 Task: Open a blank worksheet and write heading  Cash Flow TrackerAdd Dates in a column and its values below  '2023-05-01, 2023-05-03, 2023-05-06, 2023-05-10, 2023-05-15, 2023-05-20, 2023-05-25 & 2023-05-31'Add Descriptions in next column and its values below  Monthly Salary, Grocery Shopping, Dining Out., Utility Bill, Transportation, Entertainment, Miscellaneous & Total. Add Amount in next column and its values below  $2,500, $100, $50, $150, $30, $50, $20& $400. Add Income/ Expense in next column and its values below  Income, Expenses, Expenses, Expenses, Expenses, Expenses & Expenses. Add Balance in next column and its values below  $2,500, $2,400, $2,350, $2,200, $2,170, $2,120, $2,100 & $2100. Save page Attendance Sheet for Weekly Tracking
Action: Mouse moved to (125, 37)
Screenshot: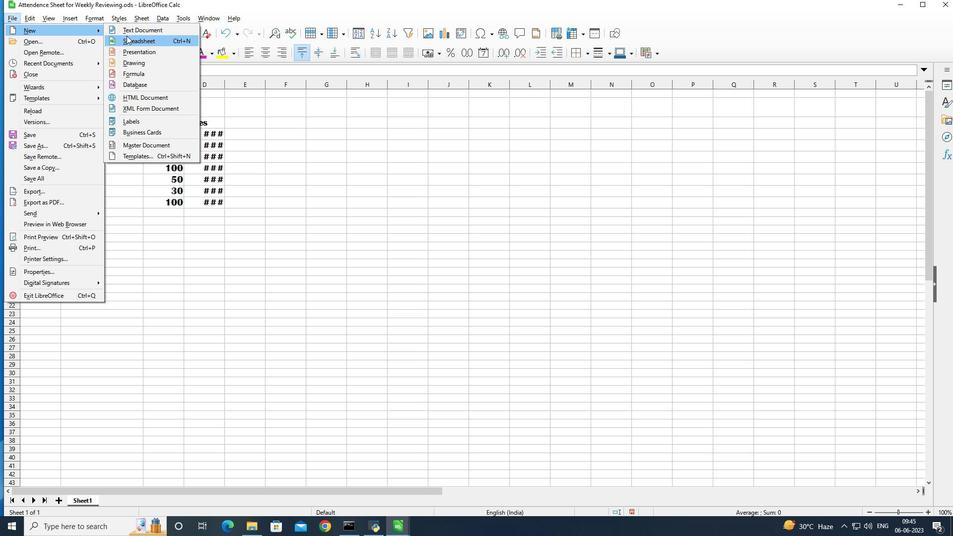 
Action: Mouse pressed left at (125, 37)
Screenshot: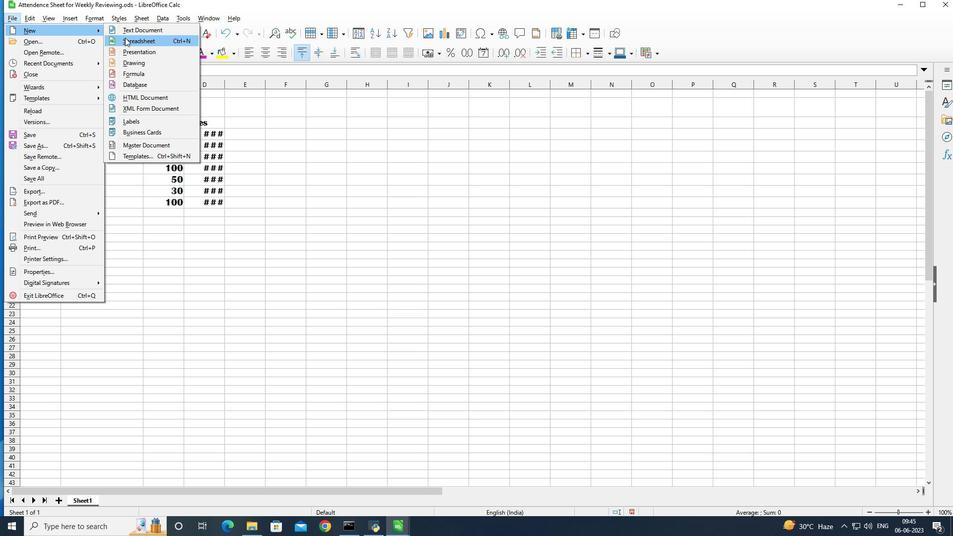 
Action: Mouse moved to (82, 101)
Screenshot: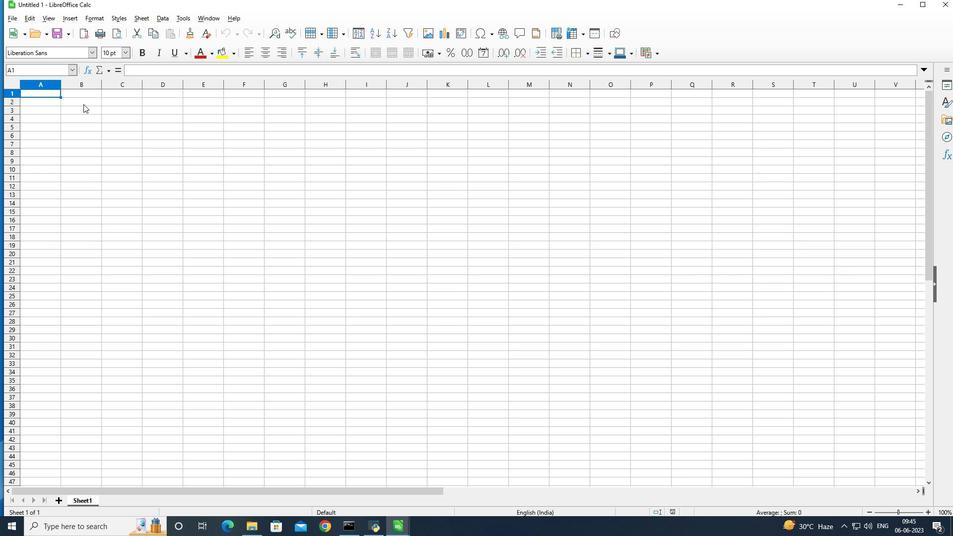 
Action: Mouse pressed left at (82, 101)
Screenshot: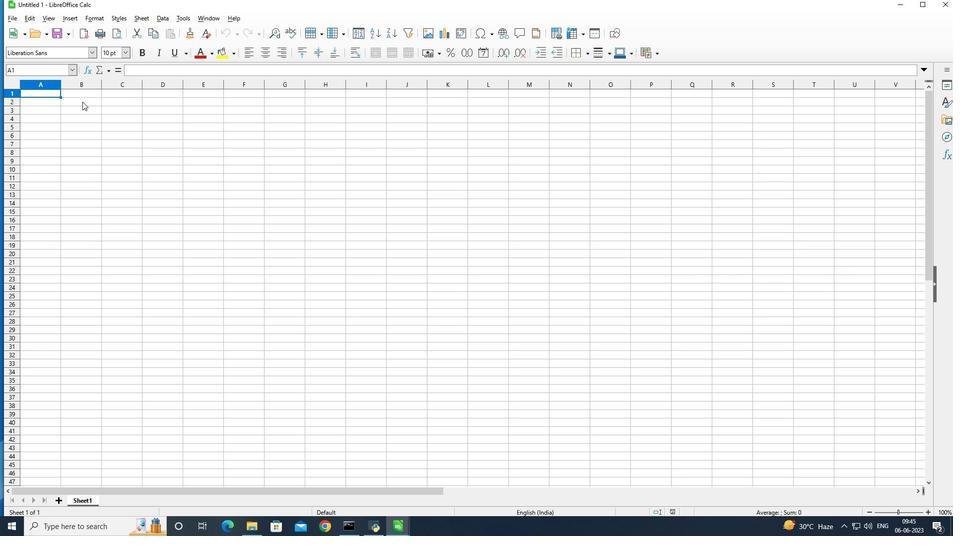 
Action: Mouse moved to (77, 96)
Screenshot: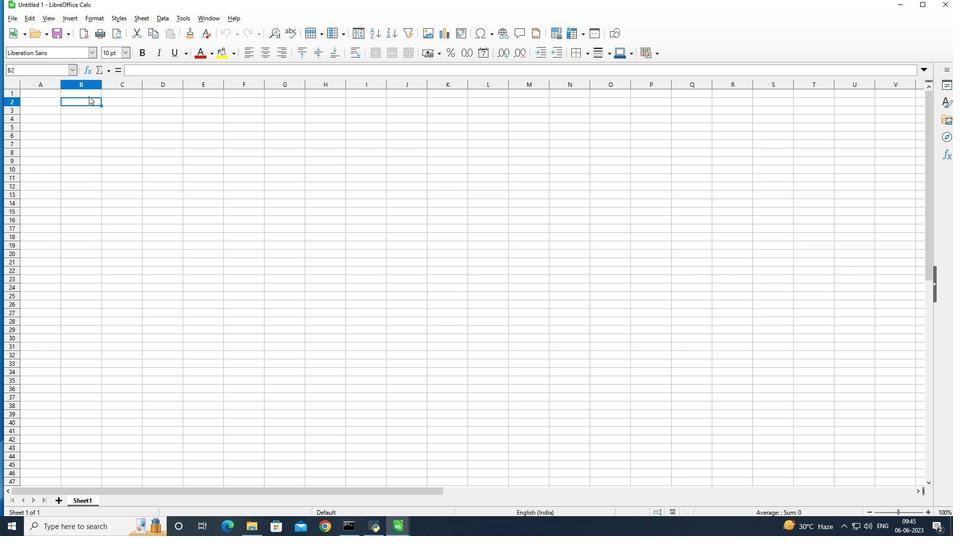 
Action: Key pressed <Key.shift>Cash<Key.space><Key.shift><Key.shift><Key.shift><Key.shift><Key.shift><Key.shift><Key.shift><Key.shift><Key.shift><Key.shift><Key.shift><Key.shift><Key.shift><Key.shift><Key.shift><Key.shift><Key.shift><Key.shift><Key.shift><Key.shift><Key.shift><Key.shift><Key.shift><Key.shift><Key.shift><Key.shift><Key.shift><Key.shift><Key.shift><Key.shift><Key.shift><Key.shift><Key.shift><Key.shift>Flow<Key.space><Key.shift>Tracker<Key.enter>
Screenshot: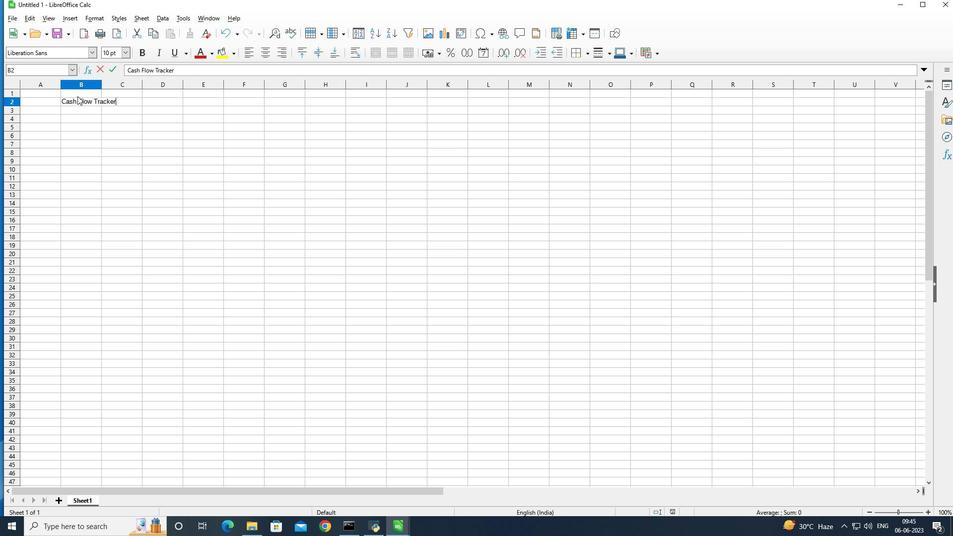 
Action: Mouse moved to (37, 107)
Screenshot: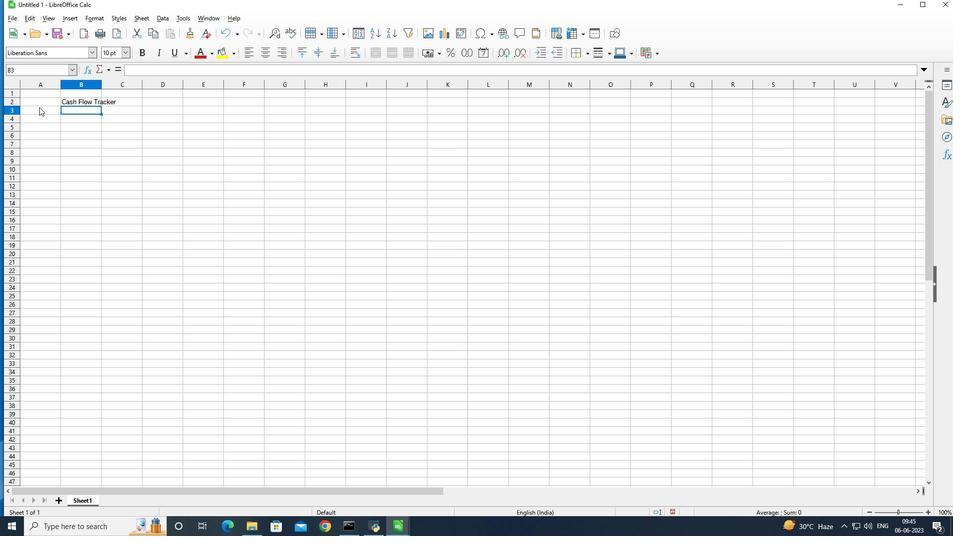 
Action: Mouse pressed left at (37, 107)
Screenshot: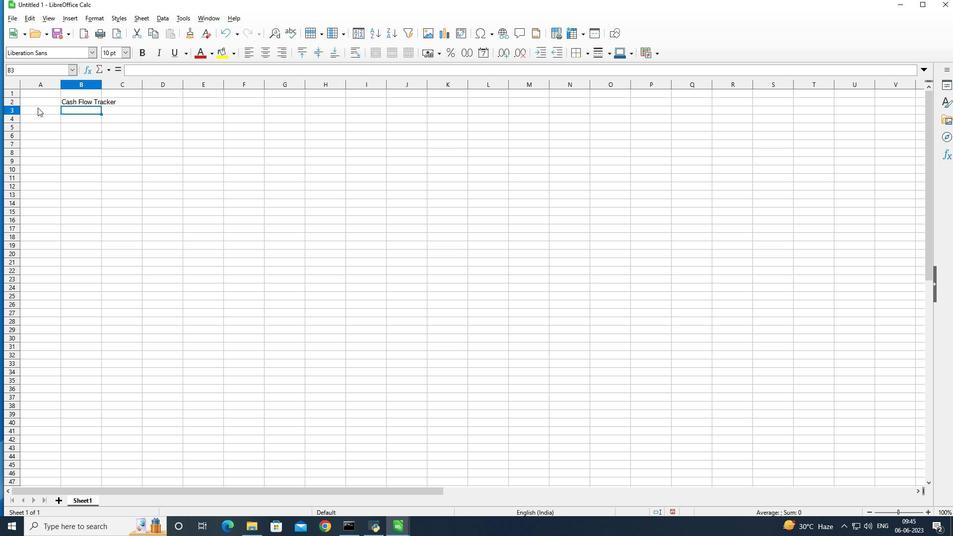 
Action: Mouse moved to (67, 120)
Screenshot: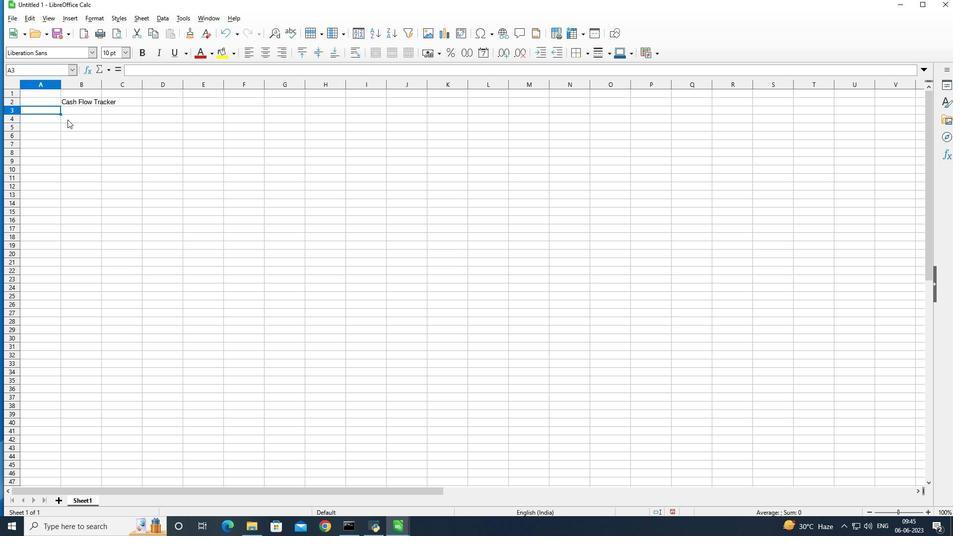 
Action: Key pressed <Key.shift>Dates<Key.enter>2023
Screenshot: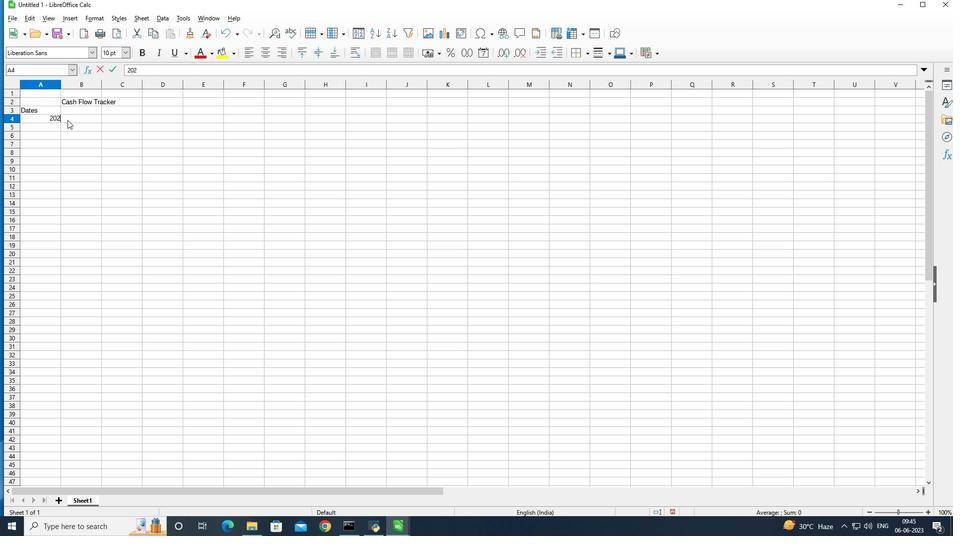 
Action: Mouse moved to (76, 129)
Screenshot: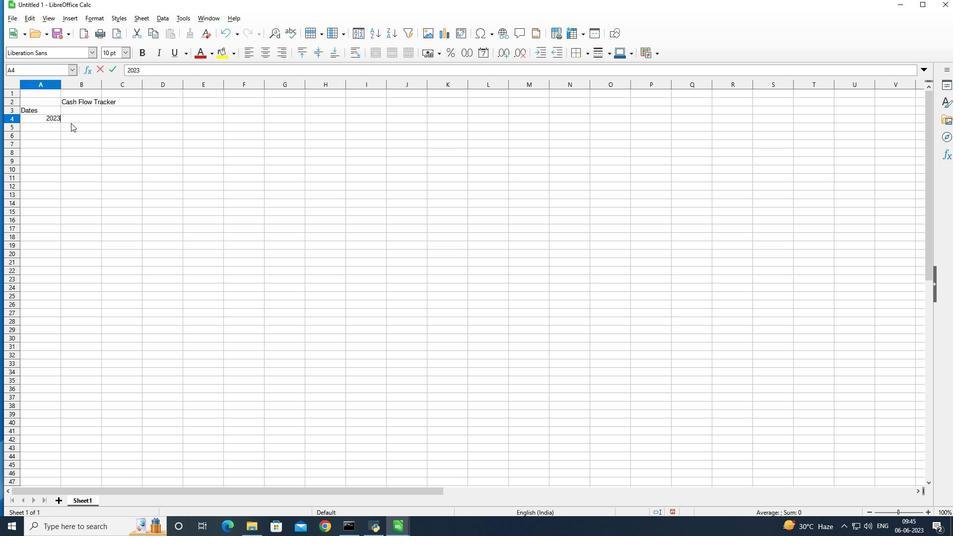
Action: Key pressed -05-01<Key.enter>2023-05
Screenshot: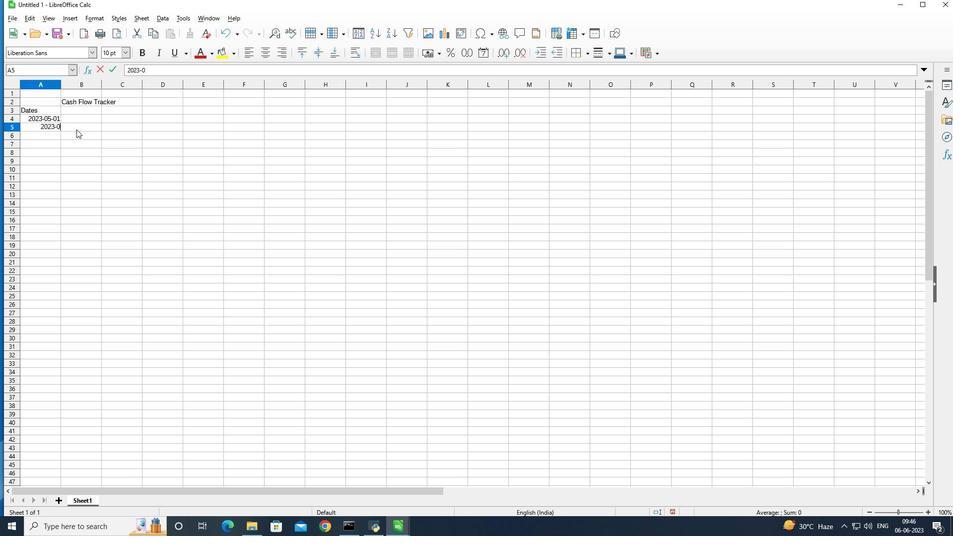 
Action: Mouse moved to (77, 130)
Screenshot: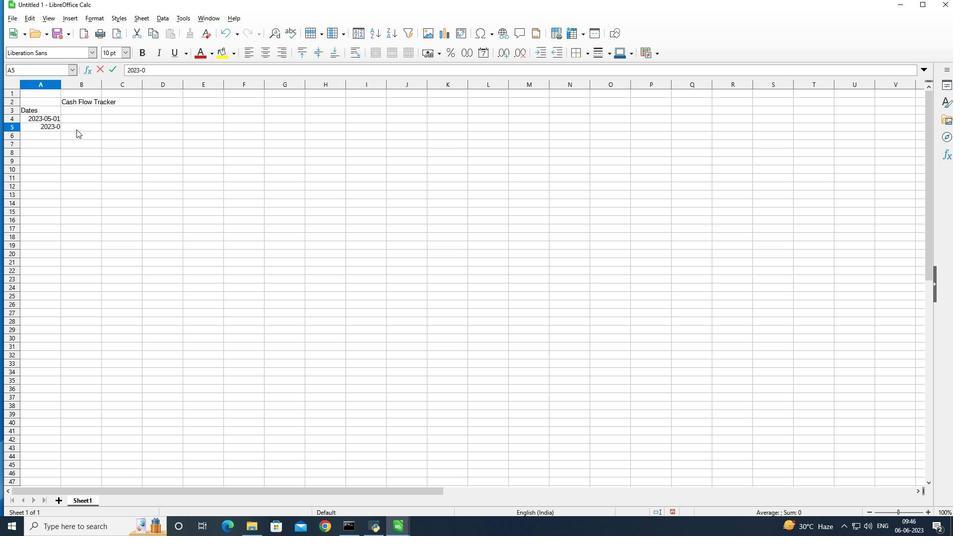
Action: Key pressed -
Screenshot: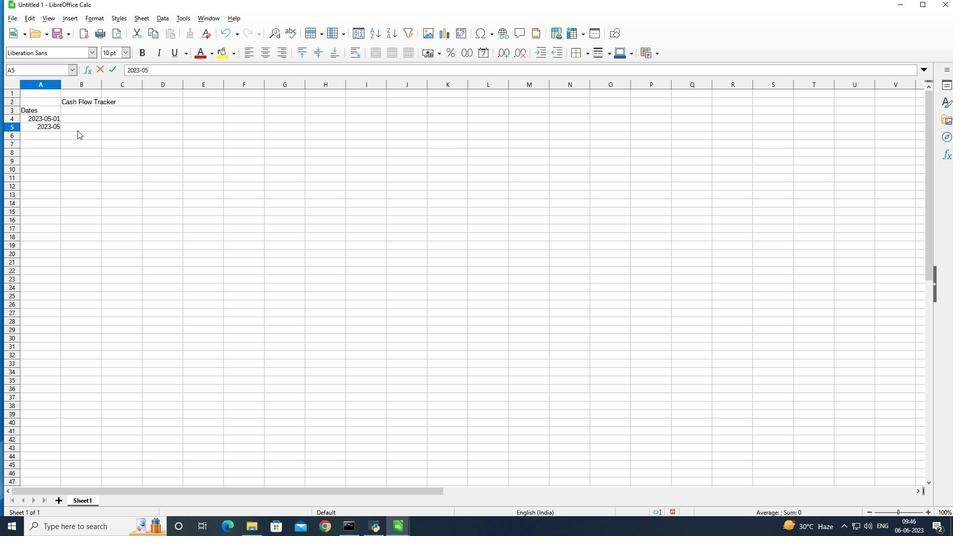 
Action: Mouse moved to (81, 134)
Screenshot: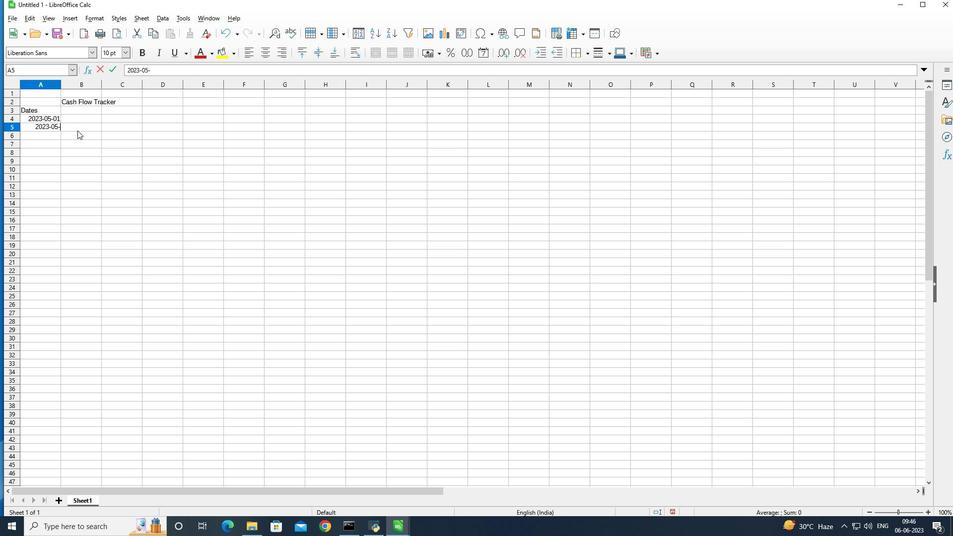 
Action: Key pressed 03<Key.enter>2023-
Screenshot: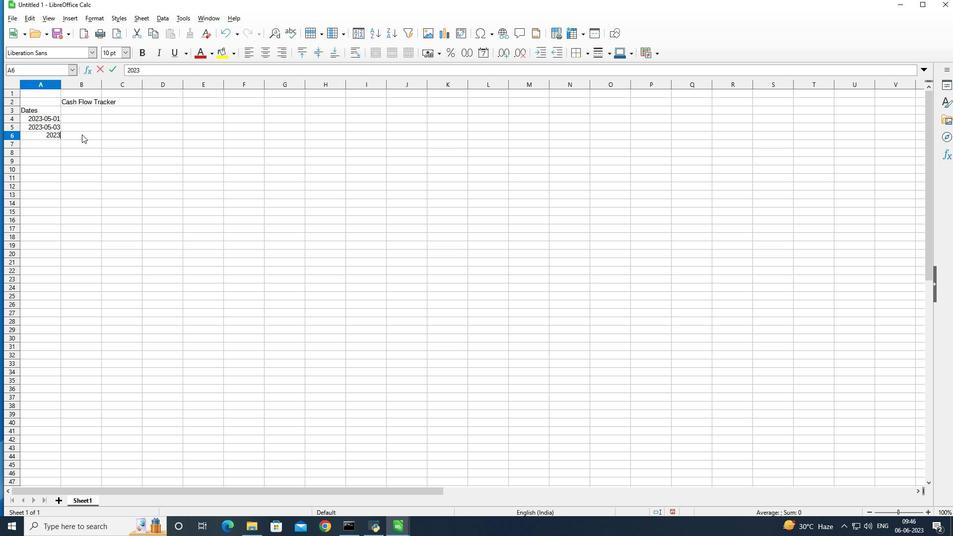 
Action: Mouse moved to (87, 141)
Screenshot: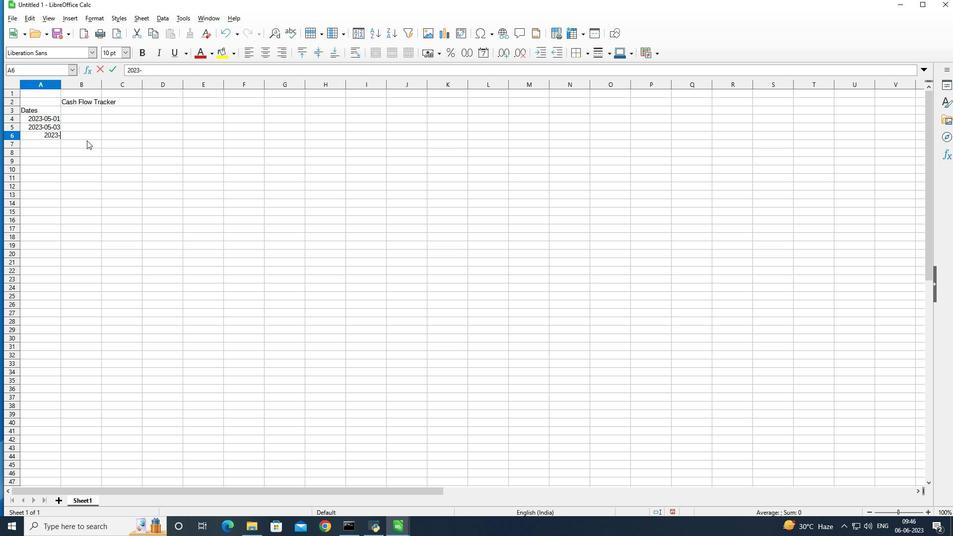 
Action: Key pressed 05-06<Key.enter>
Screenshot: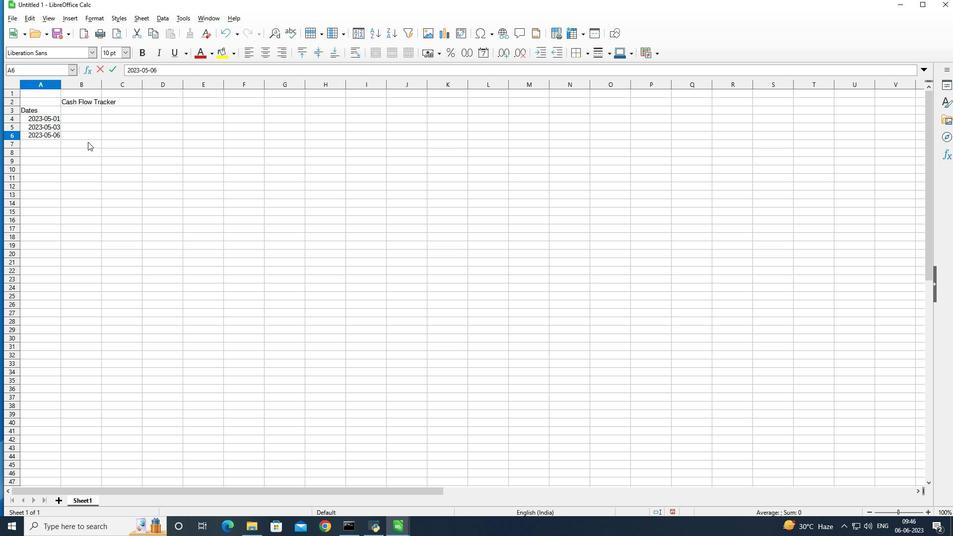 
Action: Mouse moved to (116, 175)
Screenshot: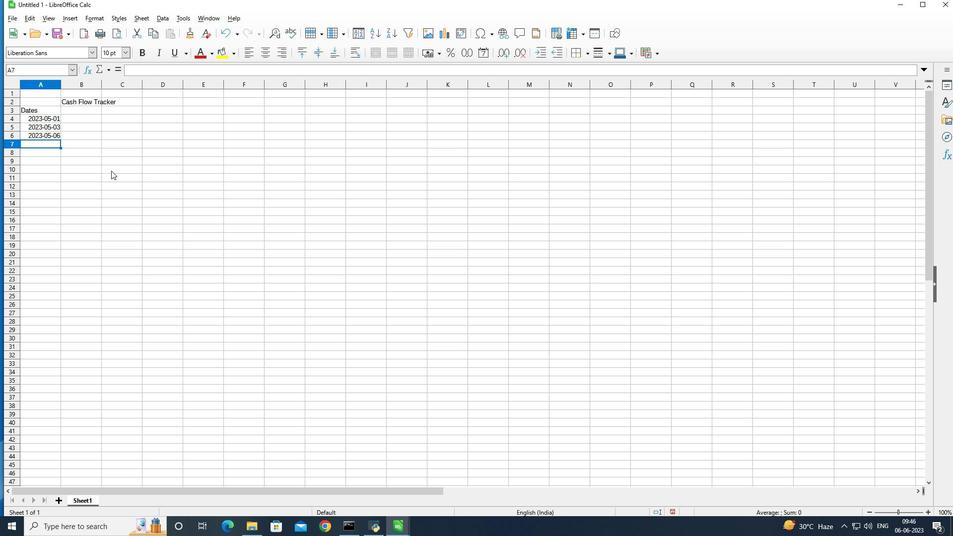
Action: Key pressed 2023
Screenshot: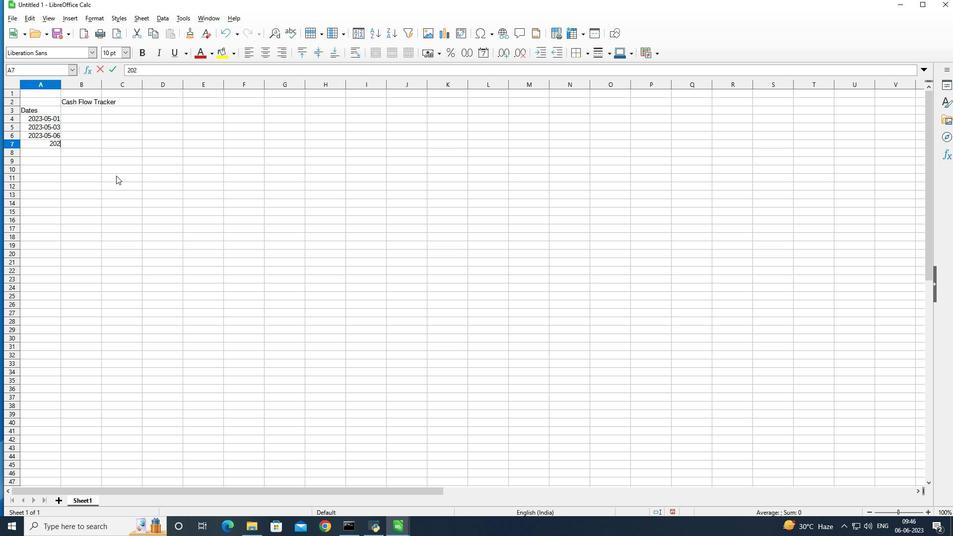 
Action: Mouse moved to (119, 178)
Screenshot: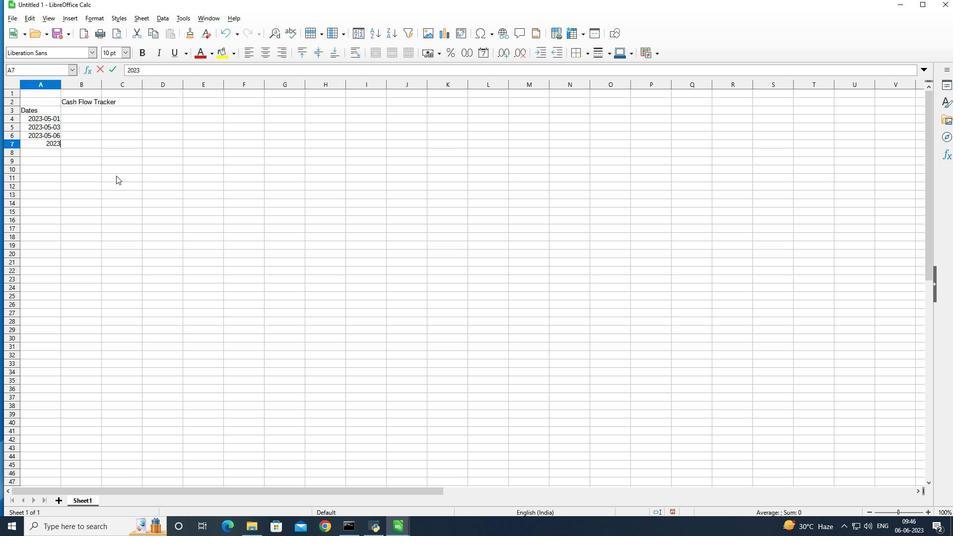 
Action: Key pressed -
Screenshot: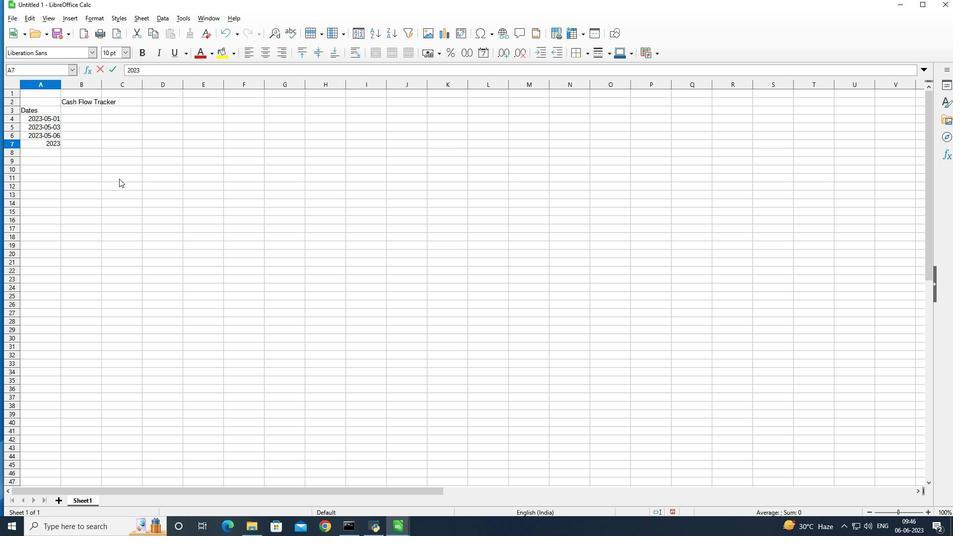 
Action: Mouse moved to (119, 179)
Screenshot: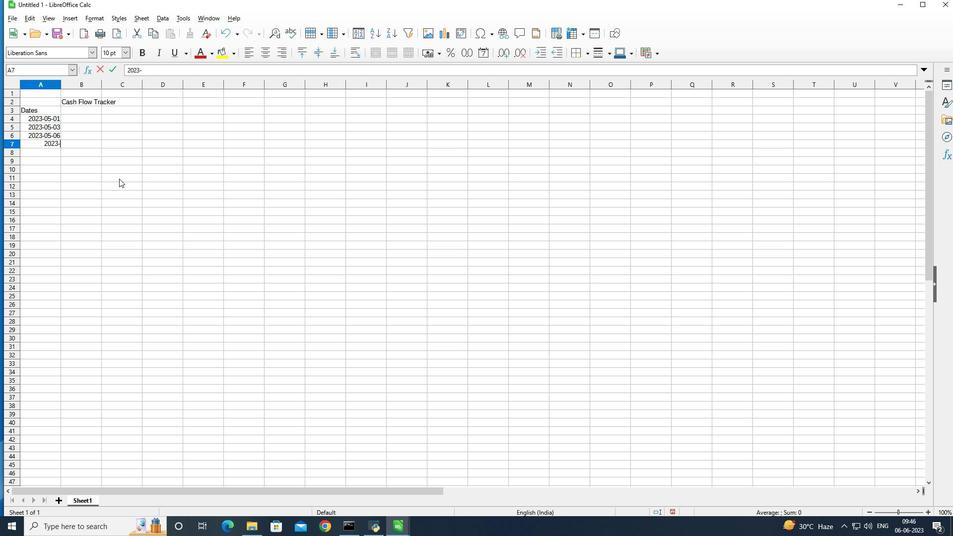 
Action: Key pressed 05
Screenshot: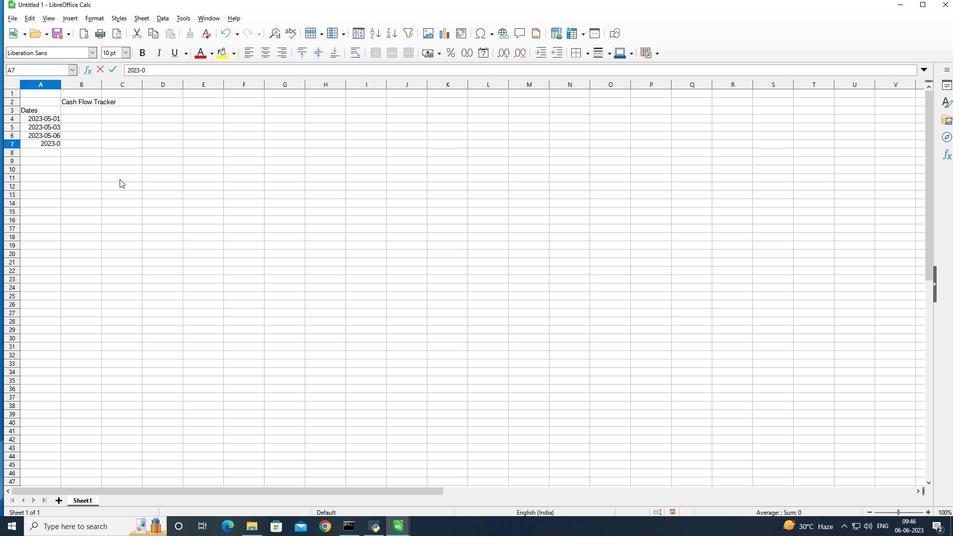 
Action: Mouse moved to (120, 180)
Screenshot: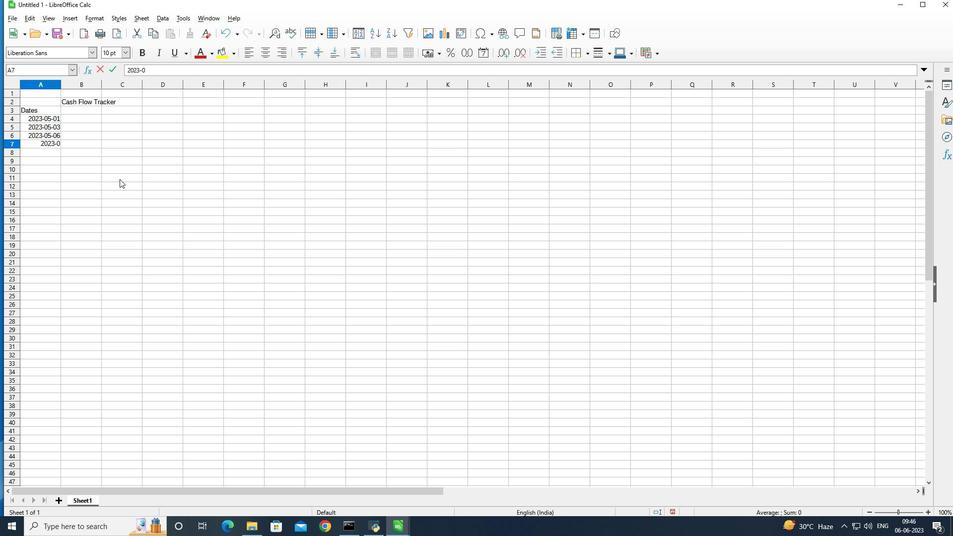 
Action: Key pressed -
Screenshot: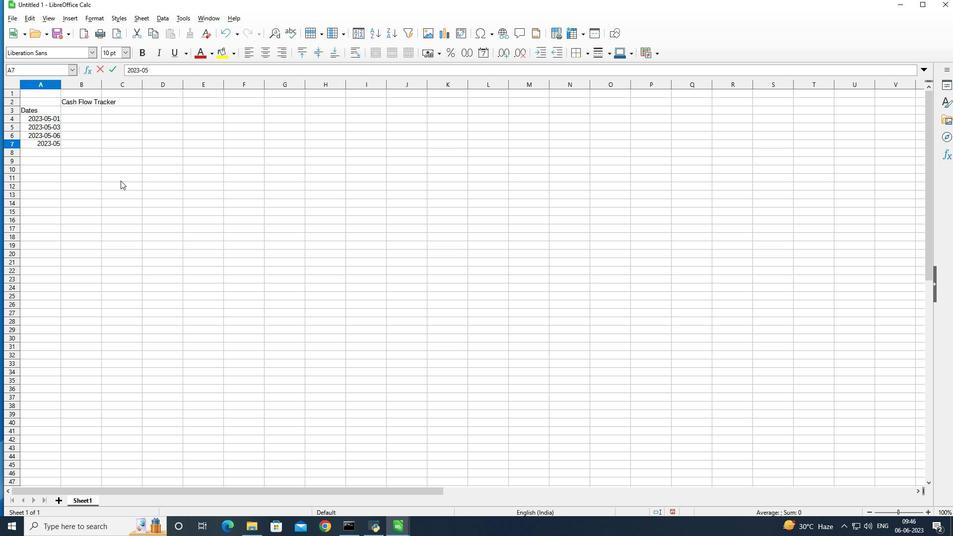 
Action: Mouse moved to (136, 193)
Screenshot: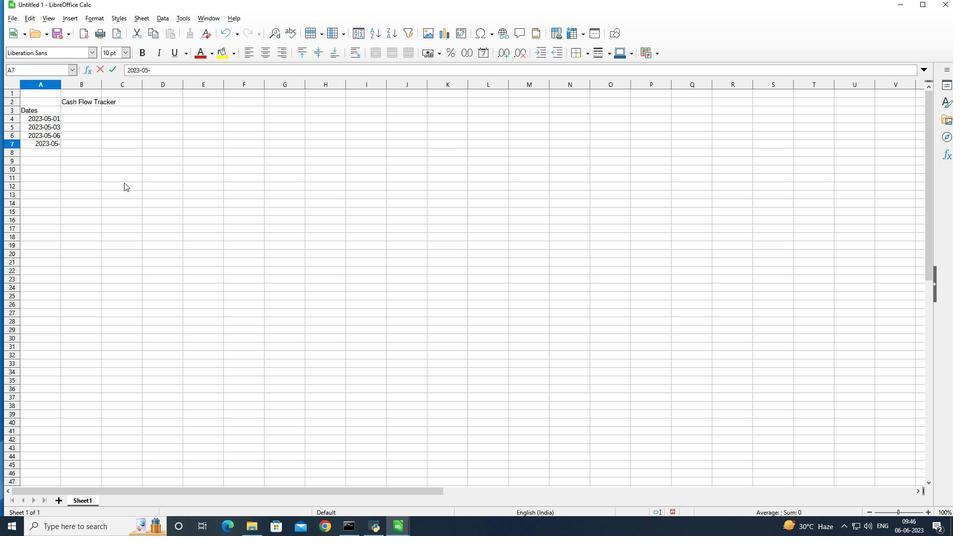 
Action: Key pressed 1
Screenshot: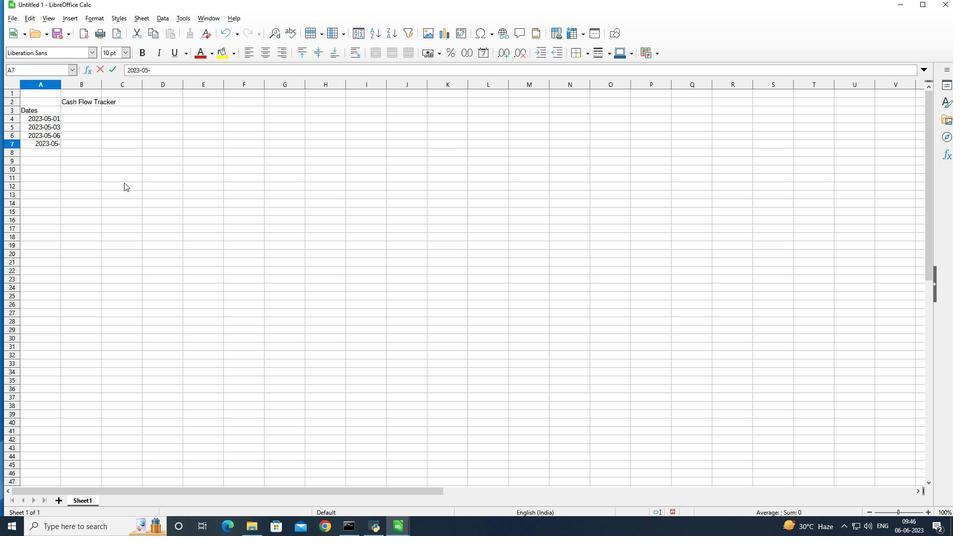 
Action: Mouse moved to (143, 200)
Screenshot: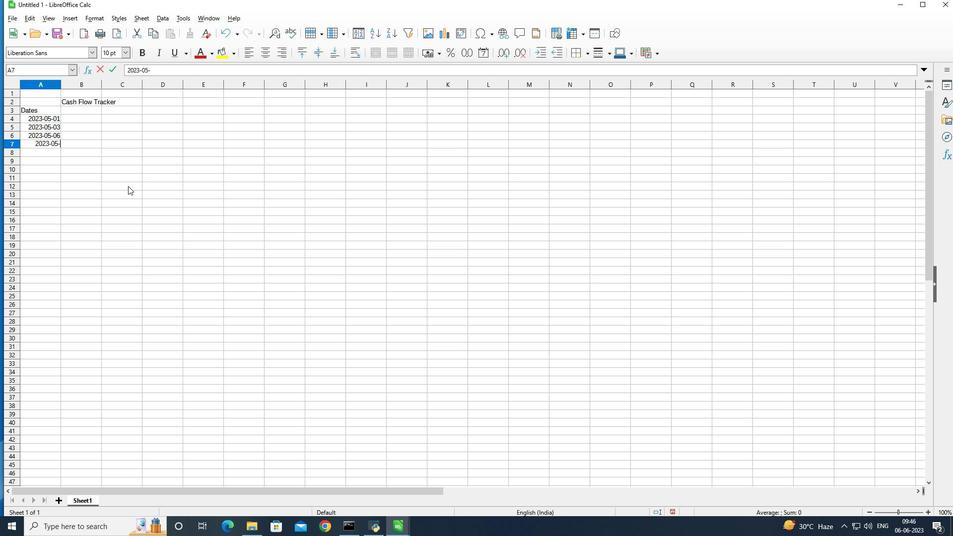 
Action: Key pressed 0<Key.enter>2023-05-15<Key.enter>2023-05-2
Screenshot: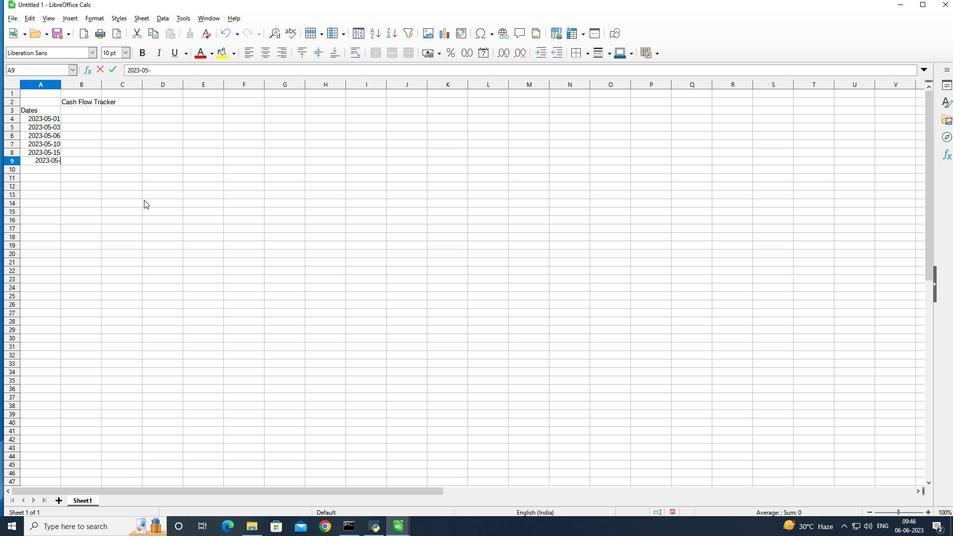 
Action: Mouse moved to (144, 200)
Screenshot: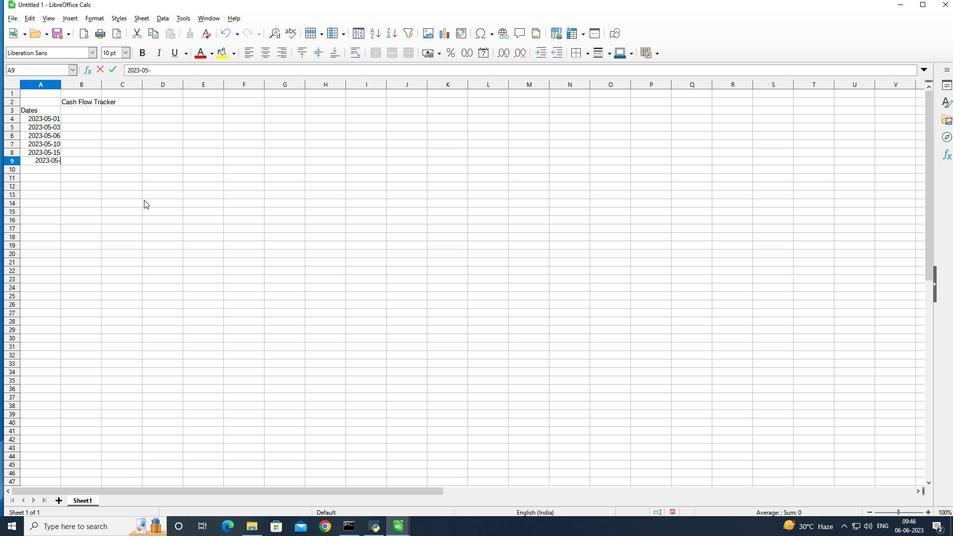 
Action: Key pressed 0<Key.enter>2023-05-25-<Key.backspace><Key.enter>2023-05-31<Key.enter>
Screenshot: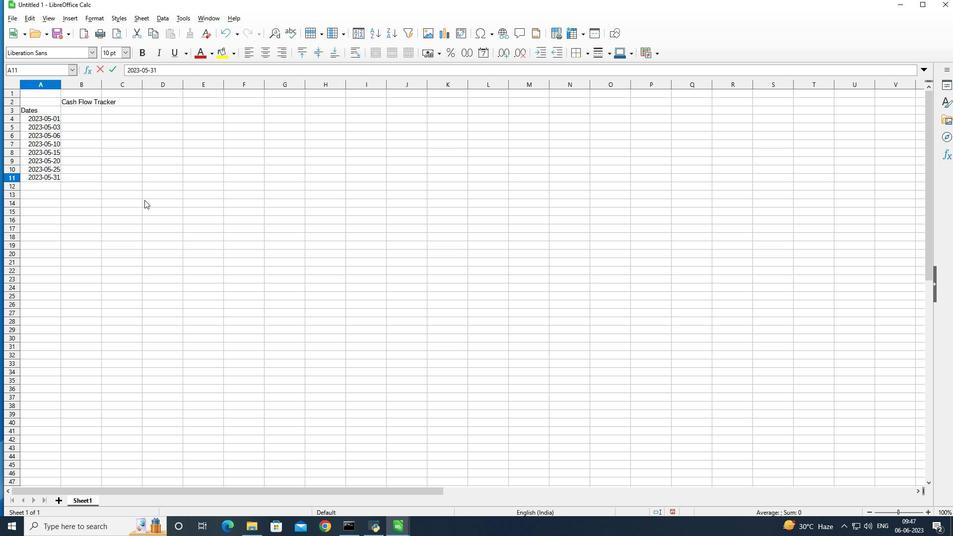 
Action: Mouse moved to (81, 112)
Screenshot: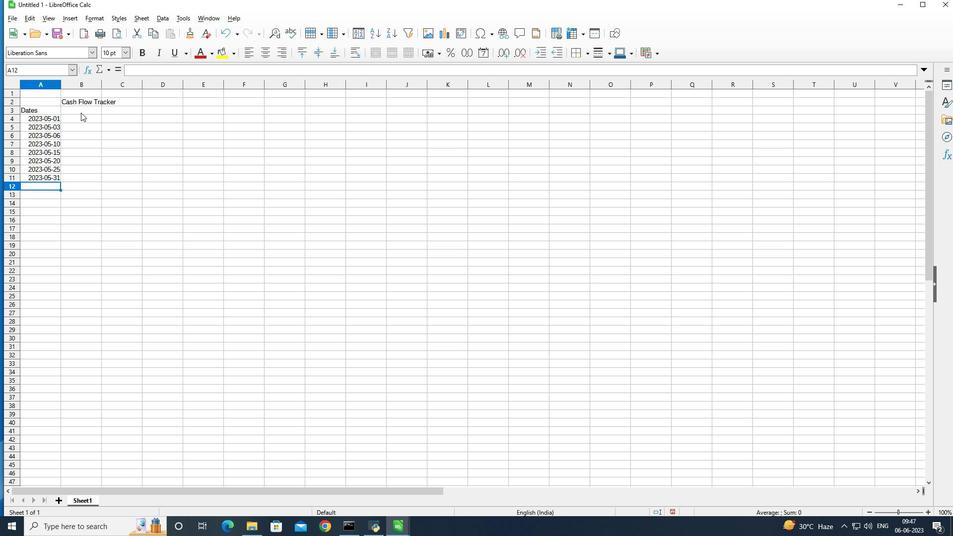 
Action: Mouse pressed left at (81, 112)
Screenshot: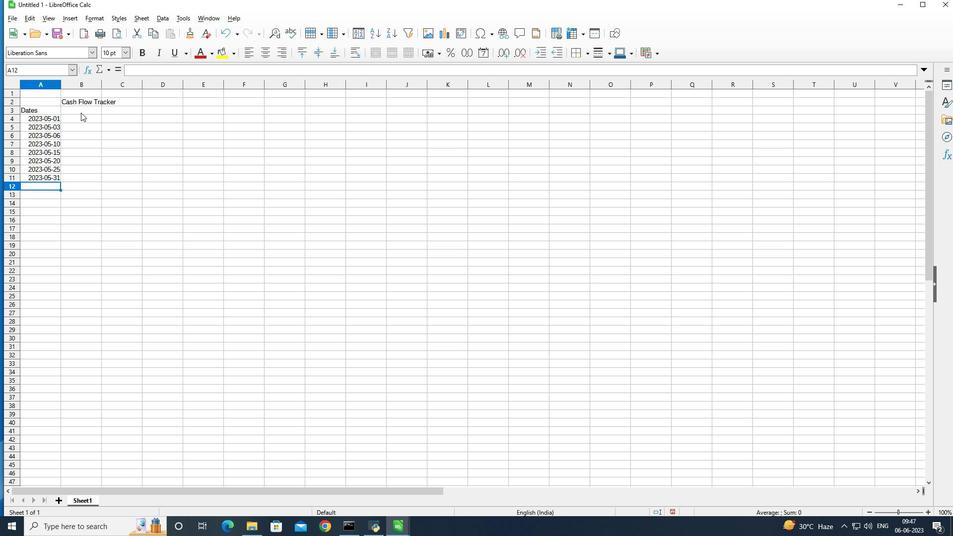 
Action: Mouse moved to (101, 83)
Screenshot: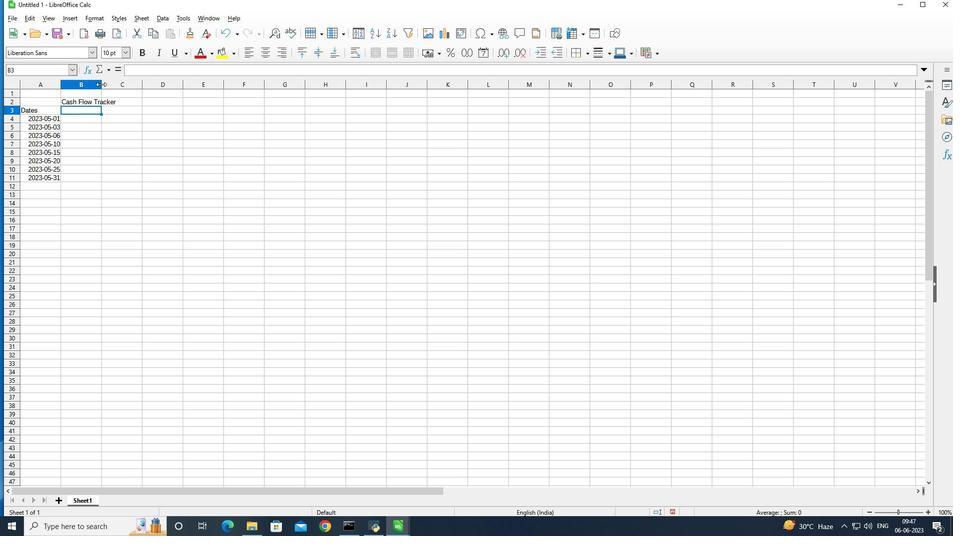 
Action: Mouse pressed left at (101, 83)
Screenshot: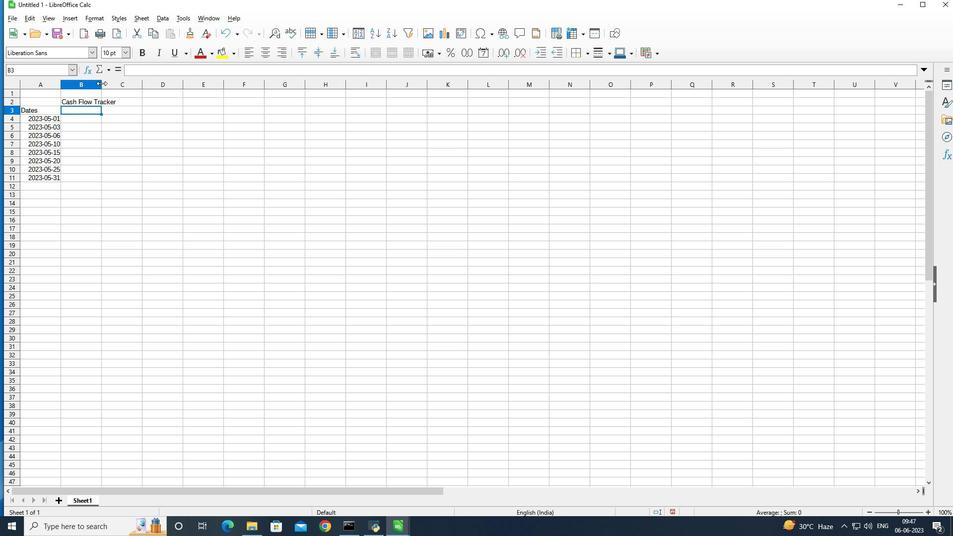 
Action: Mouse moved to (141, 84)
Screenshot: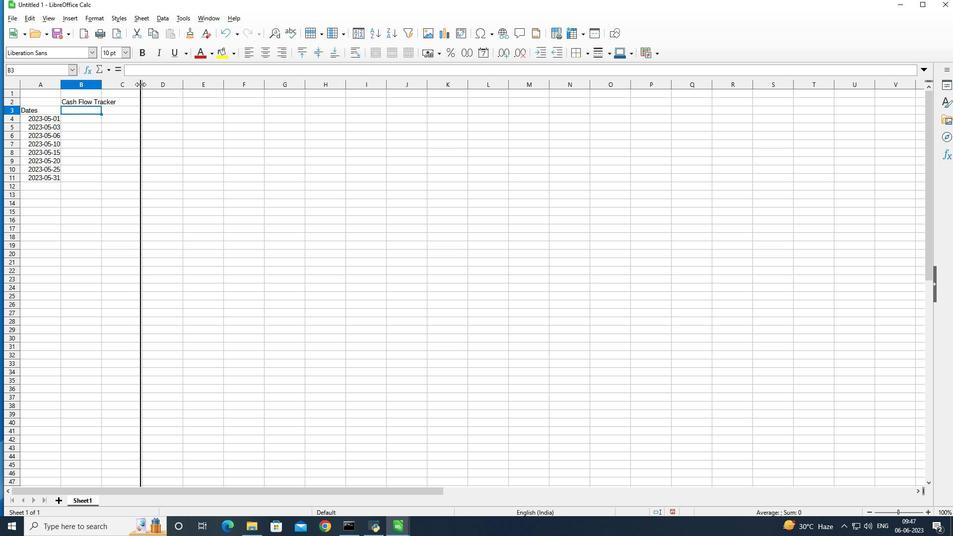 
Action: Mouse pressed left at (141, 84)
Screenshot: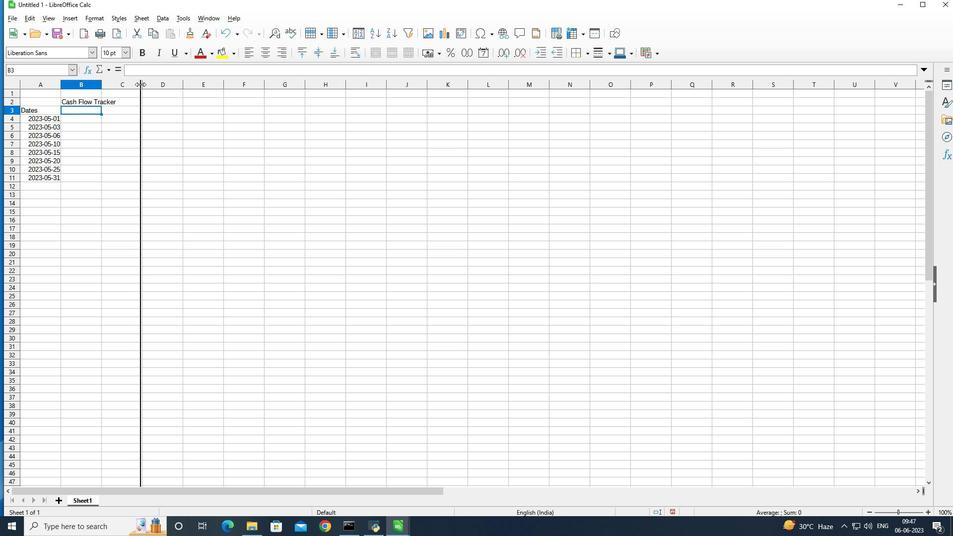 
Action: Mouse pressed left at (141, 84)
Screenshot: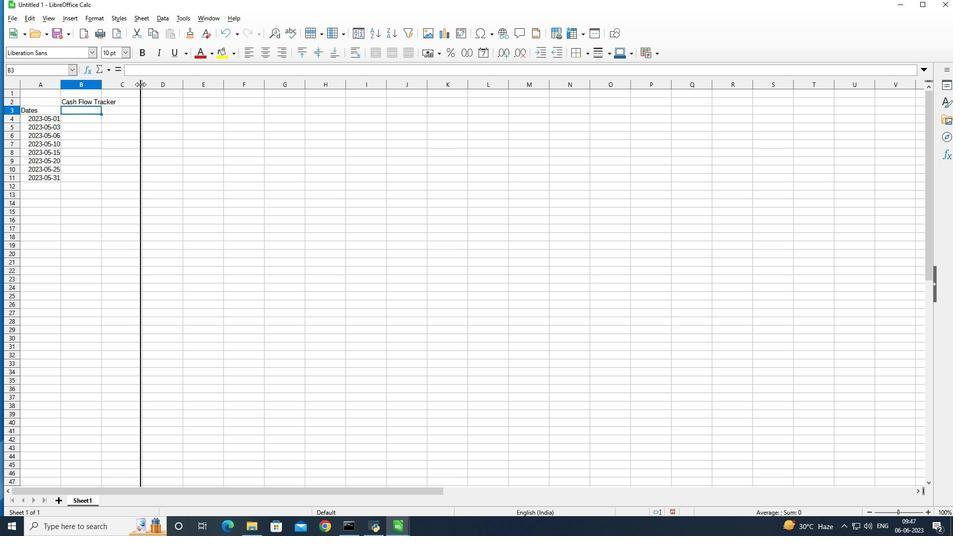 
Action: Mouse moved to (118, 81)
Screenshot: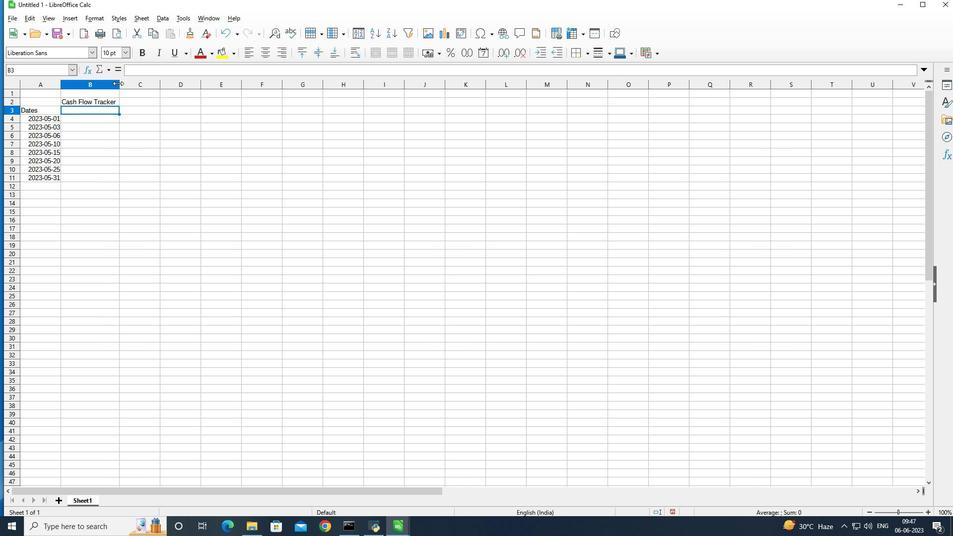 
Action: Mouse pressed left at (118, 81)
Screenshot: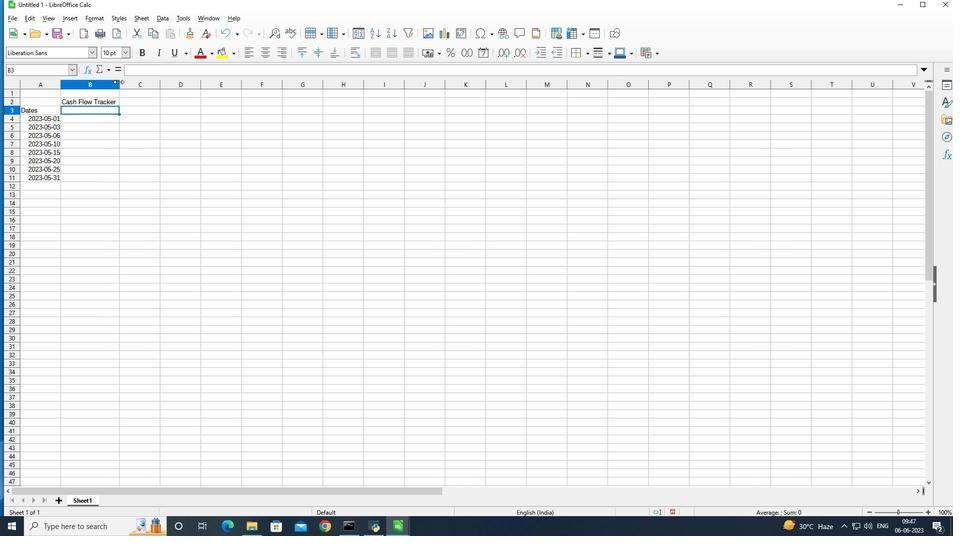 
Action: Mouse moved to (101, 108)
Screenshot: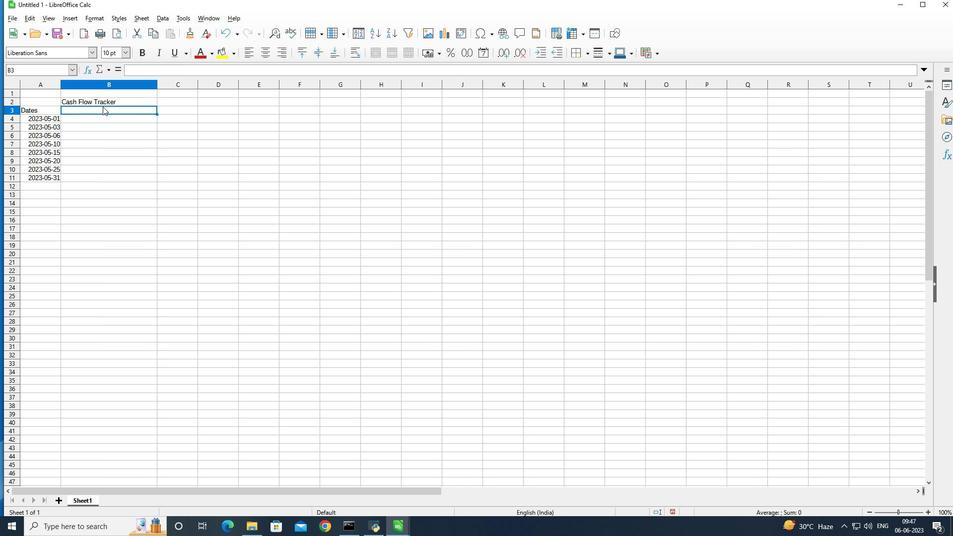 
Action: Mouse pressed left at (101, 108)
Screenshot: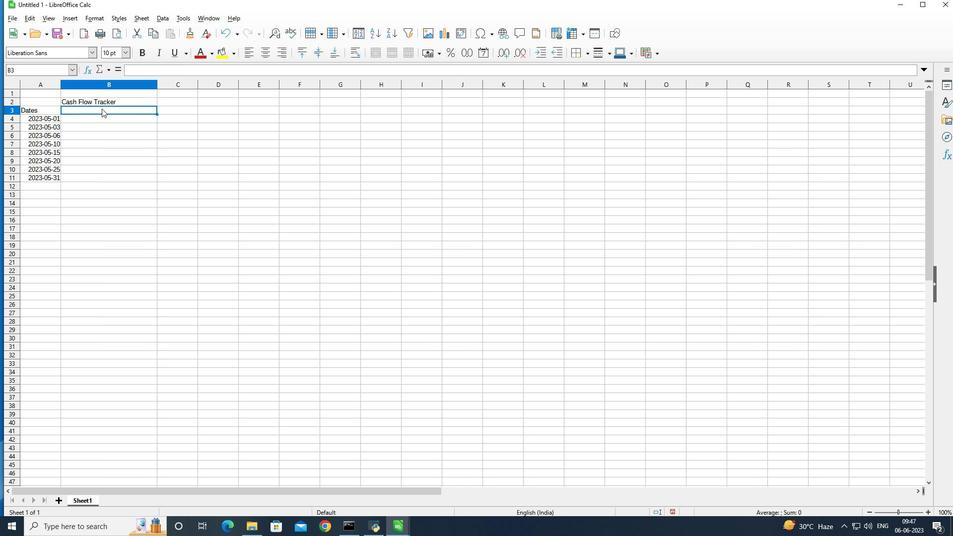 
Action: Mouse moved to (152, 123)
Screenshot: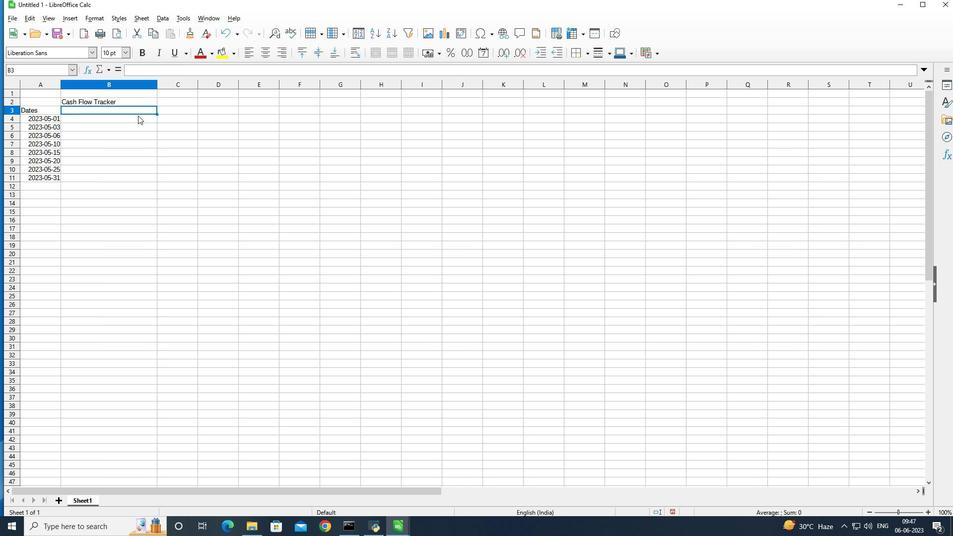 
Action: Key pressed <Key.shift>Description<Key.enter><Key.shift>Monthly<Key.space><Key.shift>Salary<Key.enter><Key.shift>Grocery<Key.space><Key.shift>Shopping<Key.enter><Key.shift><Key.shift><Key.shift><Key.shift><Key.shift><Key.shift><Key.shift><Key.shift><Key.shift><Key.shift><Key.shift><Key.shift><Key.shift>Dinning<Key.space><Key.shift>Out<Key.enter><Key.shift><Key.shift><Key.shift><Key.shift><Key.shift>Utility<Key.space><Key.shift>Bill<Key.enter><Key.shift><Key.shift><Key.shift><Key.shift>Transportation<Key.enter><Key.space><Key.shift><Key.shift><Key.shift><Key.shift>Entertainment<Key.enter><Key.shift>Miscellaneous<Key.enter><Key.shift>Total
Screenshot: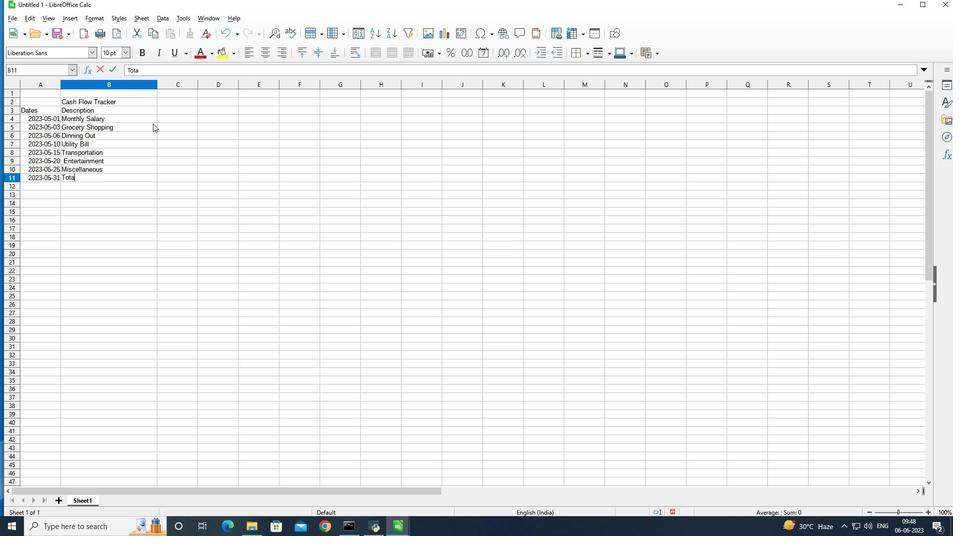 
Action: Mouse moved to (162, 111)
Screenshot: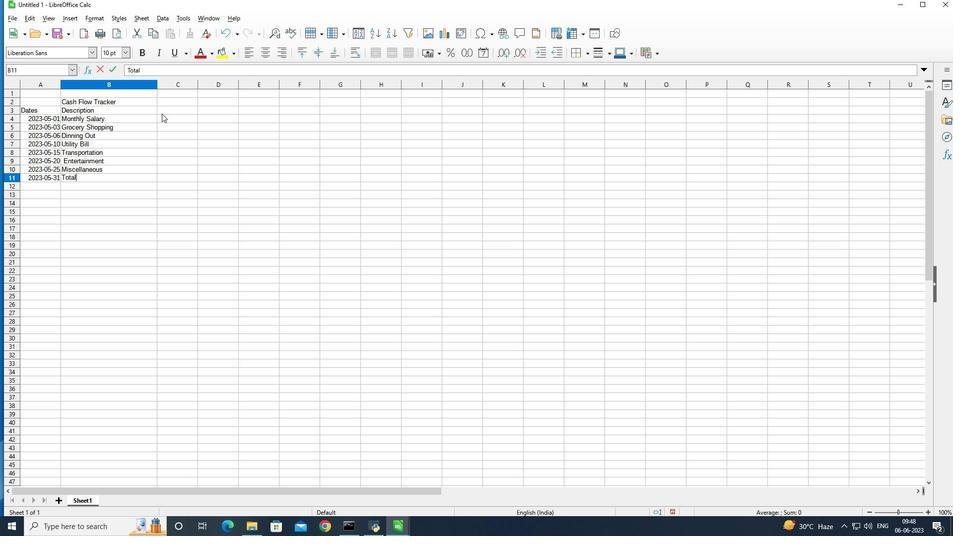 
Action: Mouse pressed left at (162, 111)
Screenshot: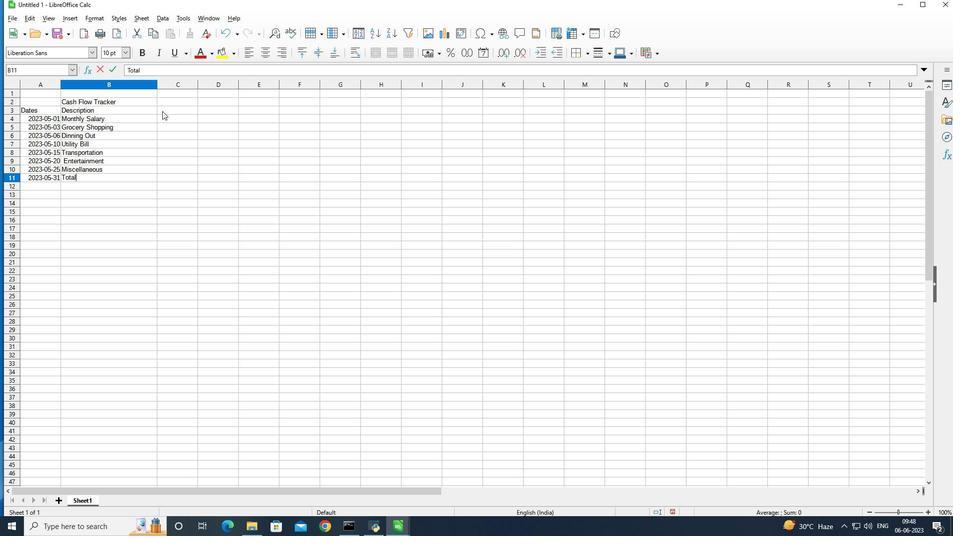 
Action: Key pressed <Key.shift>Amount<Key.enter>2500<Key.enter>100<Key.enter>50<Key.enter>150<Key.enter>30<Key.enter>50<Key.enter>20<Key.enter>400<Key.enter>
Screenshot: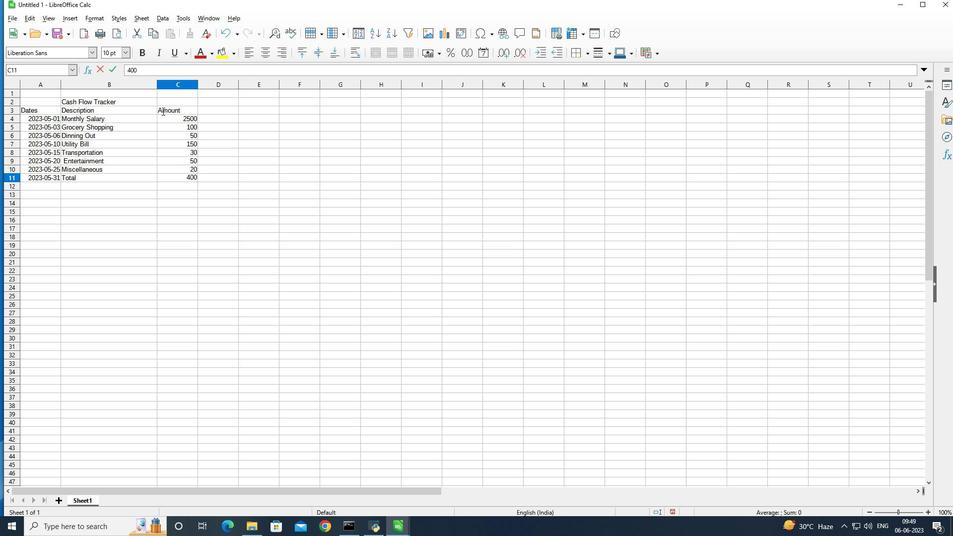 
Action: Mouse moved to (218, 110)
Screenshot: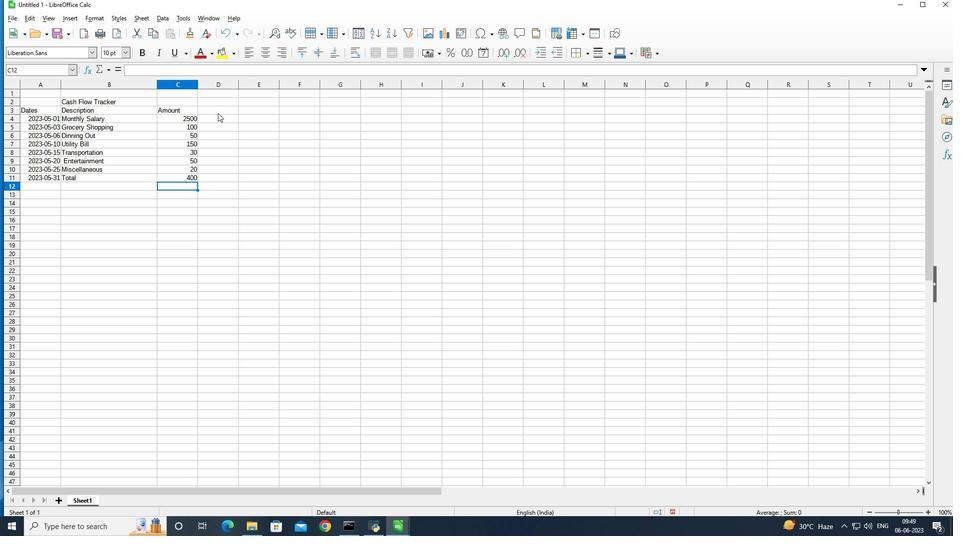 
Action: Mouse pressed left at (218, 110)
Screenshot: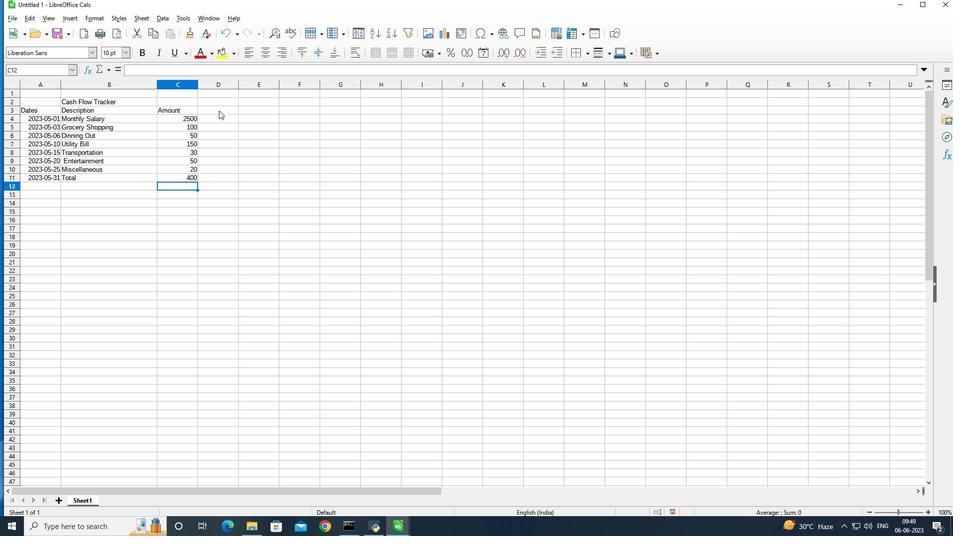 
Action: Mouse moved to (310, 153)
Screenshot: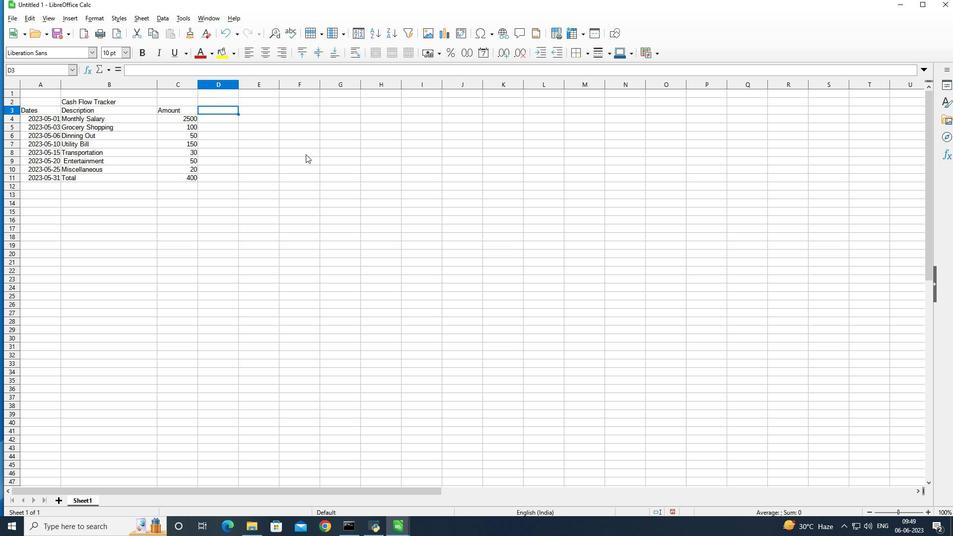 
Action: Key pressed <Key.shift>Income
Screenshot: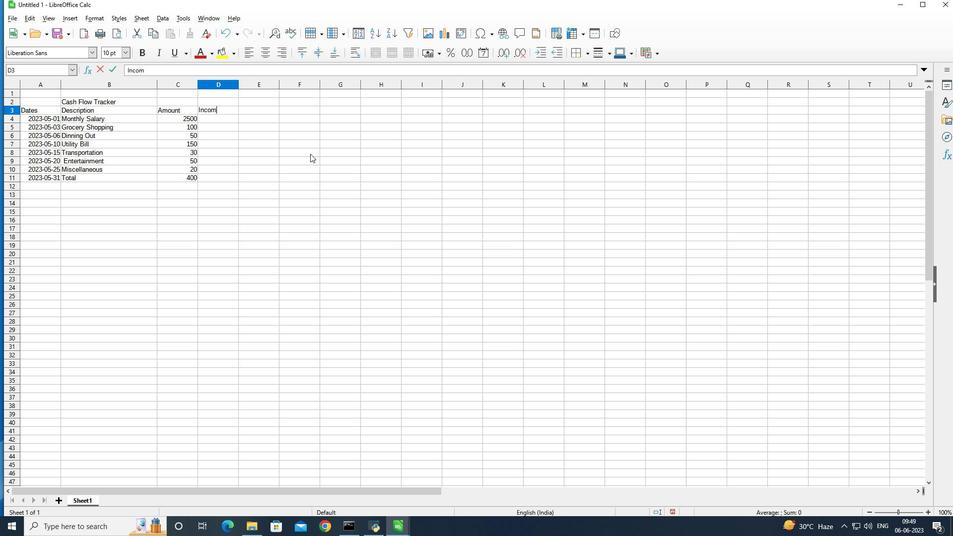 
Action: Mouse moved to (494, 355)
Screenshot: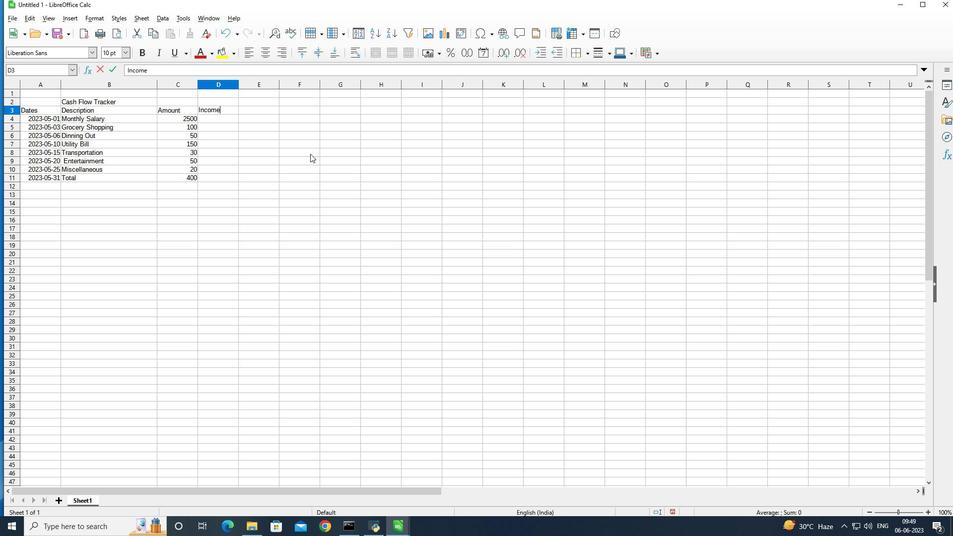 
Action: Key pressed /<Key.shift>Expense<Key.enter><Key.shift>Income<Key.enter>
Screenshot: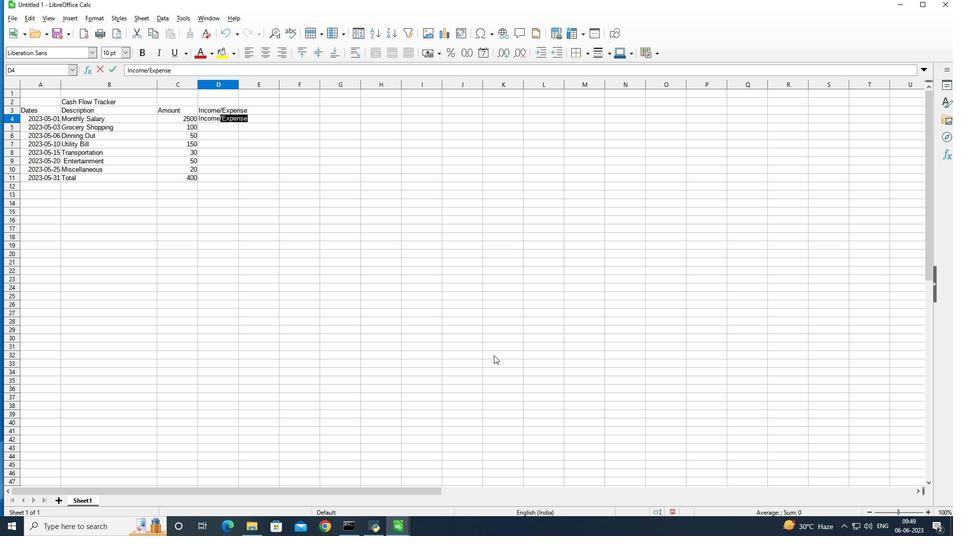 
Action: Mouse moved to (234, 116)
Screenshot: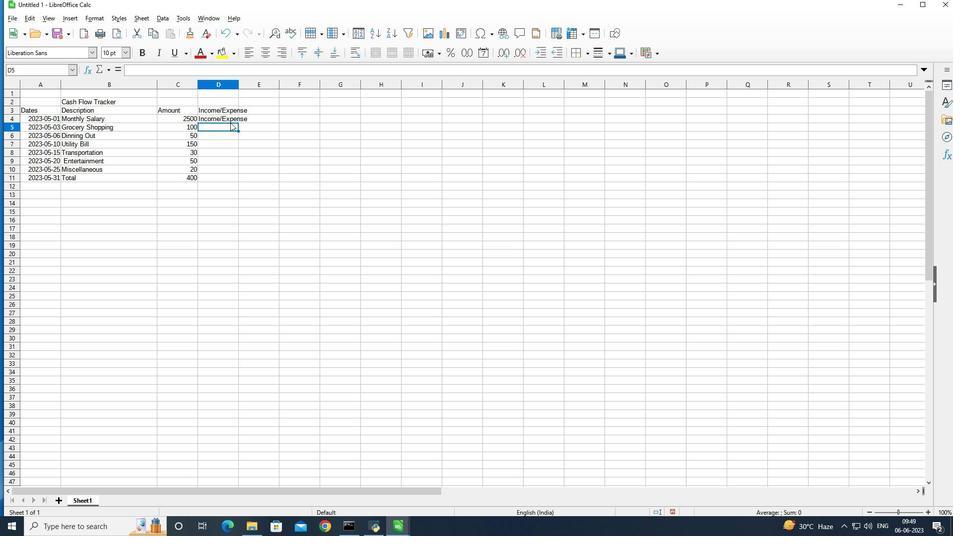 
Action: Mouse pressed left at (234, 116)
Screenshot: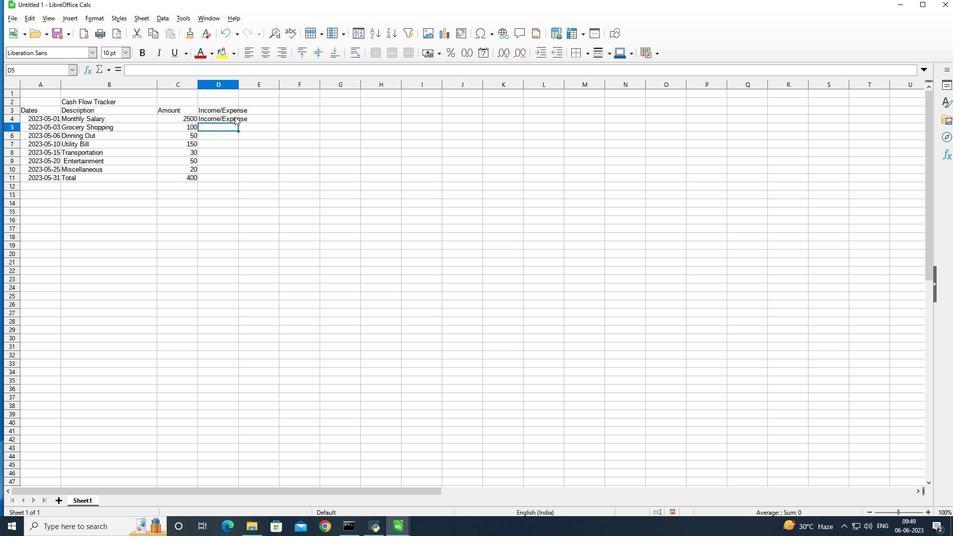 
Action: Mouse pressed left at (234, 116)
Screenshot: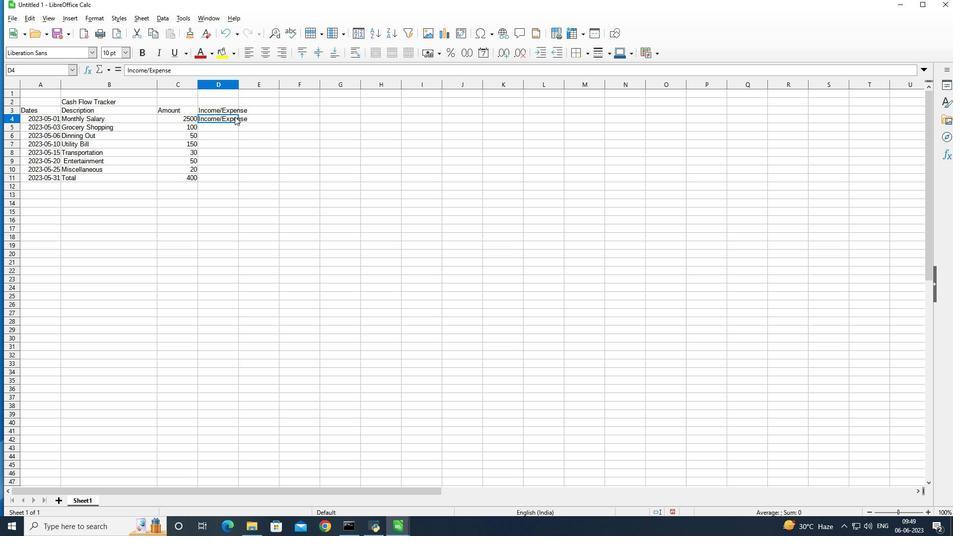 
Action: Mouse pressed left at (234, 116)
Screenshot: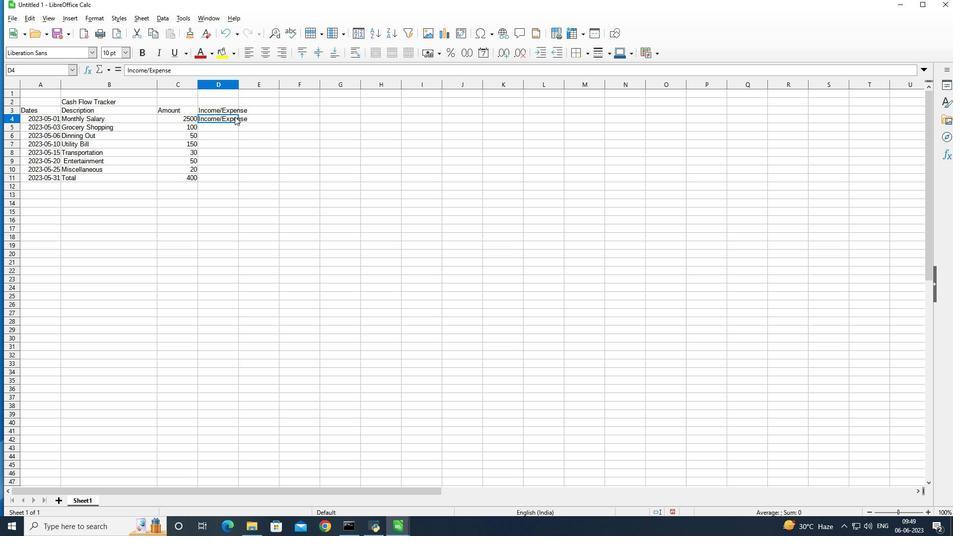 
Action: Mouse moved to (235, 116)
Screenshot: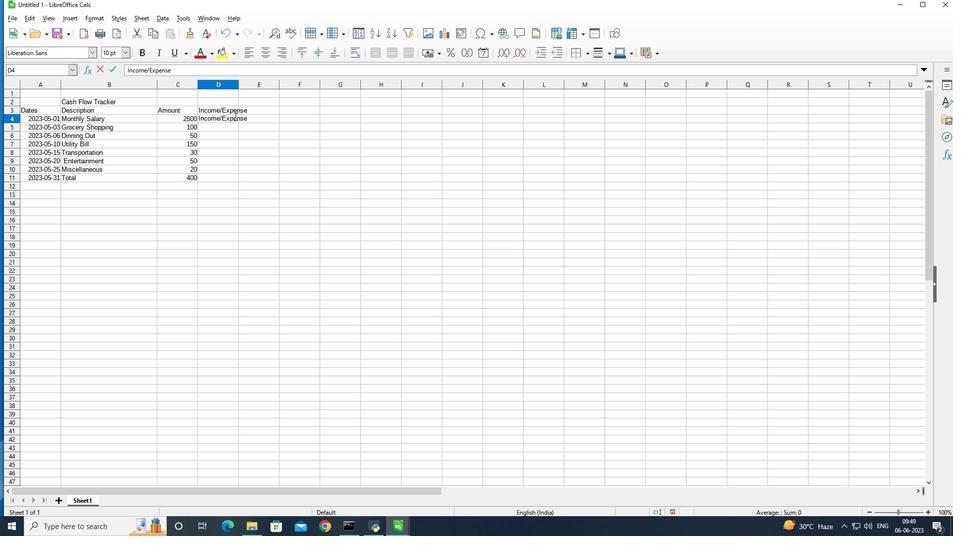 
Action: Key pressed <Key.right><Key.right><Key.right><Key.right><Key.backspace><Key.backspace><Key.backspace><Key.backspace><Key.backspace><Key.backspace><Key.backspace><Key.backspace><Key.backspace><Key.backspace><Key.backspace><Key.backspace><Key.backspace><Key.backspace><Key.backspace>i<Key.backspace><Key.shift>Income<Key.backspace><Key.backspace><Key.backspace><Key.backspace><Key.backspace><Key.backspace><Key.backspace><Key.shift>Income<Key.space><Key.enter>
Screenshot: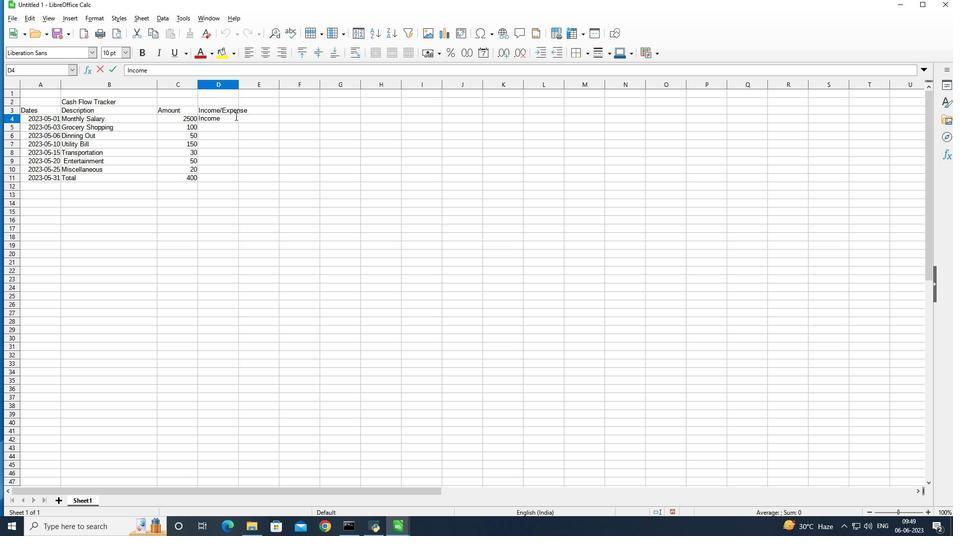 
Action: Mouse moved to (266, 100)
Screenshot: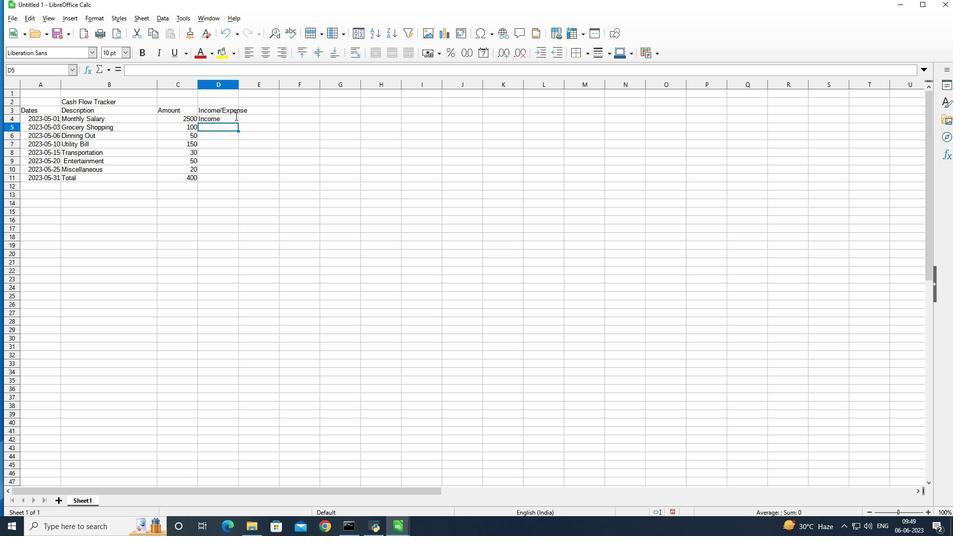 
Action: Key pressed <Key.shift>Expense<Key.enter><Key.shift>Expense<Key.enter><Key.shift>expense<Key.enter><Key.shift><Key.shift>Expense<Key.enter><Key.shift>Expense<Key.enter><Key.shift>Expense<Key.enter><Key.shift>Expense<Key.enter>
Screenshot: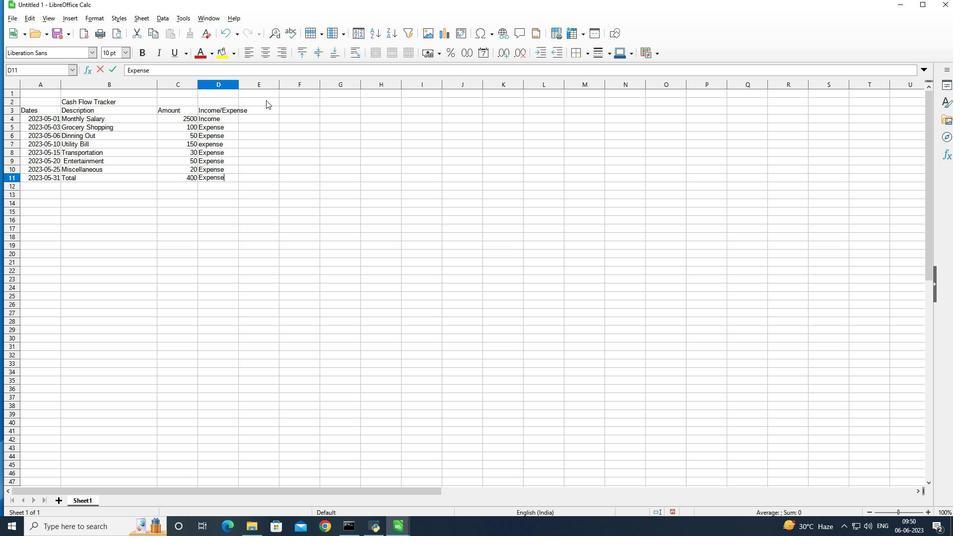 
Action: Mouse moved to (260, 110)
Screenshot: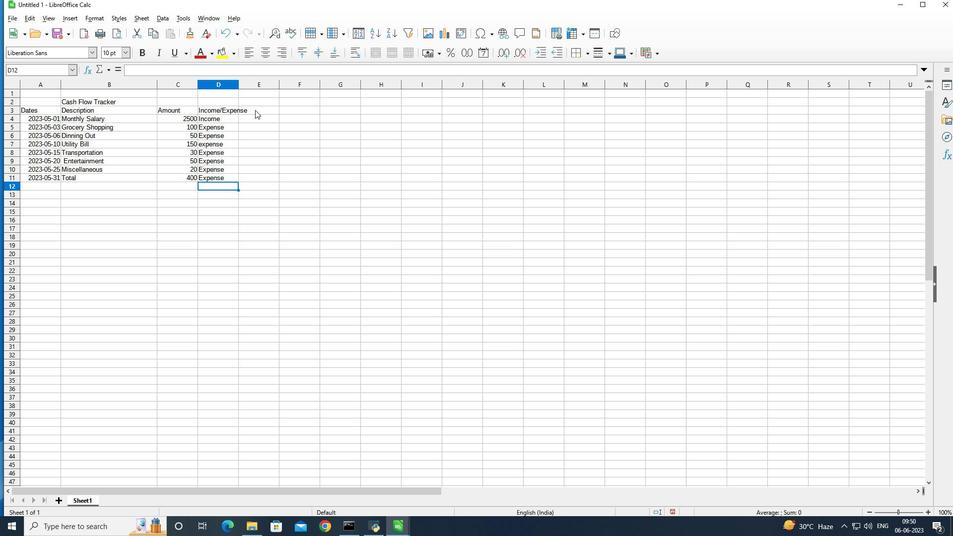 
Action: Mouse pressed left at (260, 110)
Screenshot: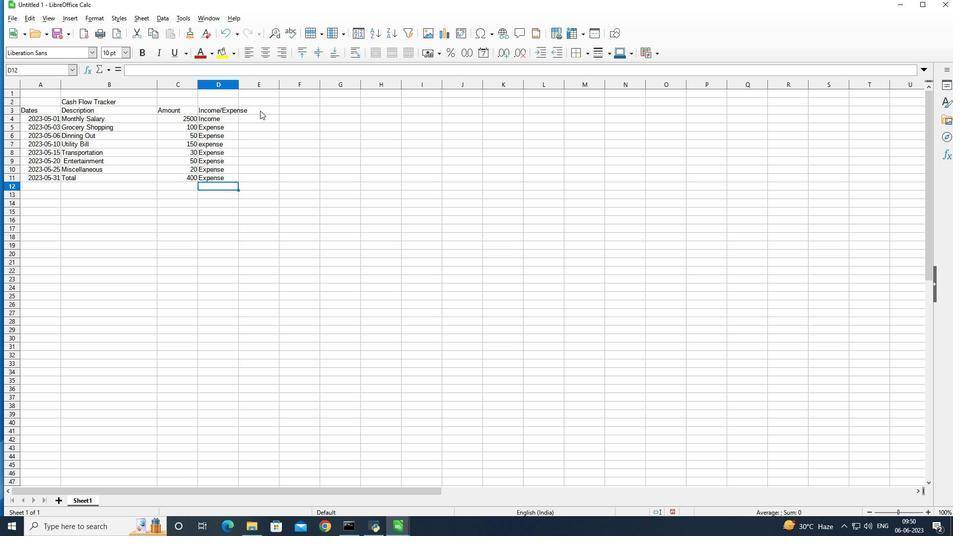 
Action: Mouse moved to (278, 83)
Screenshot: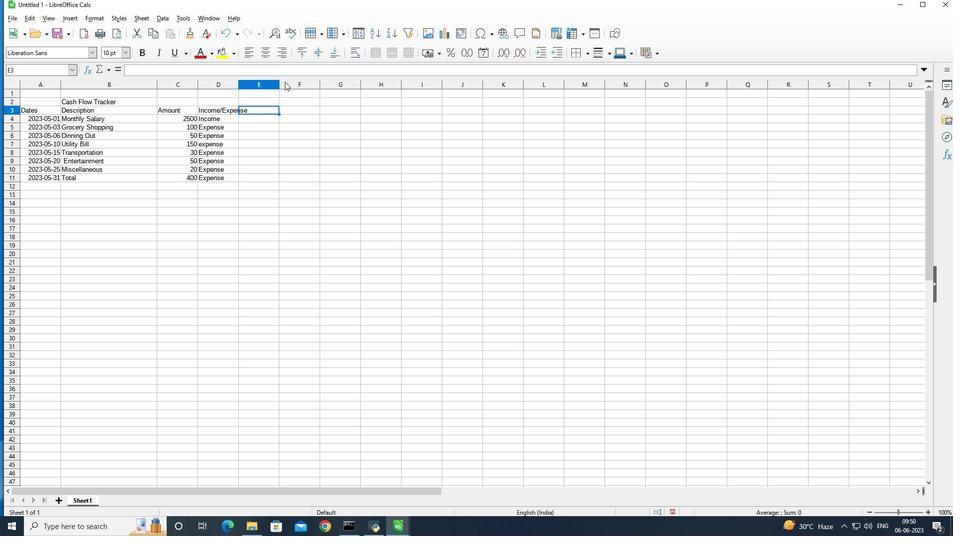 
Action: Mouse pressed left at (278, 83)
Screenshot: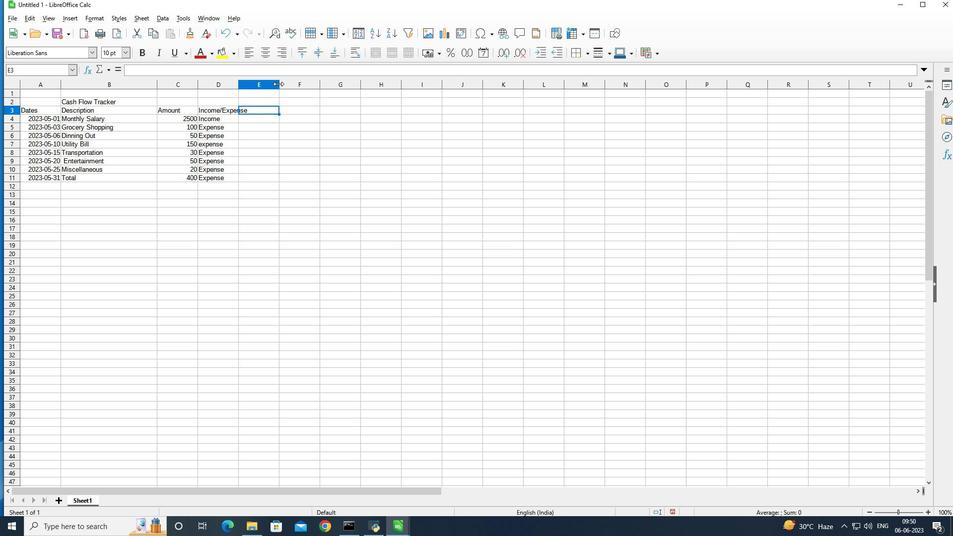 
Action: Mouse moved to (278, 83)
Screenshot: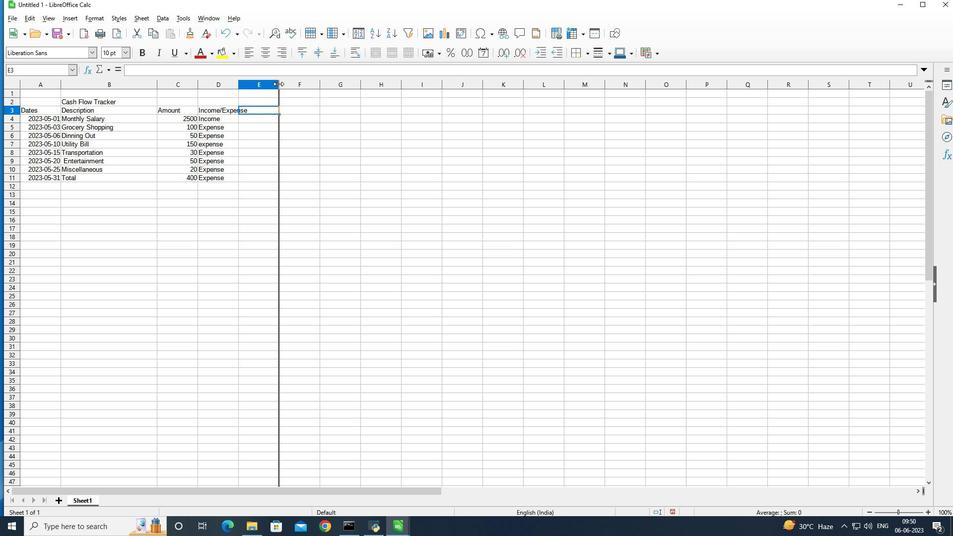 
Action: Mouse pressed left at (278, 83)
Screenshot: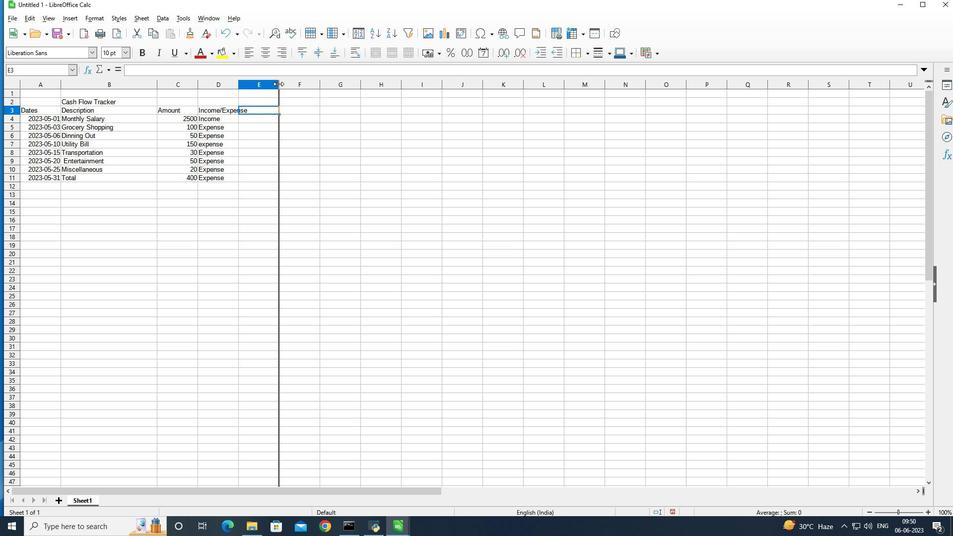 
Action: Mouse moved to (279, 84)
Screenshot: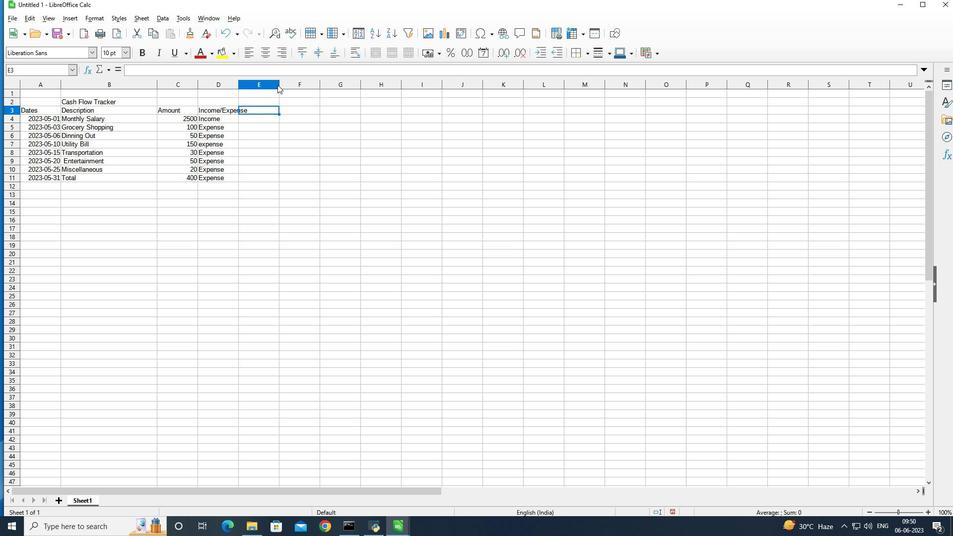 
Action: Mouse pressed left at (279, 84)
Screenshot: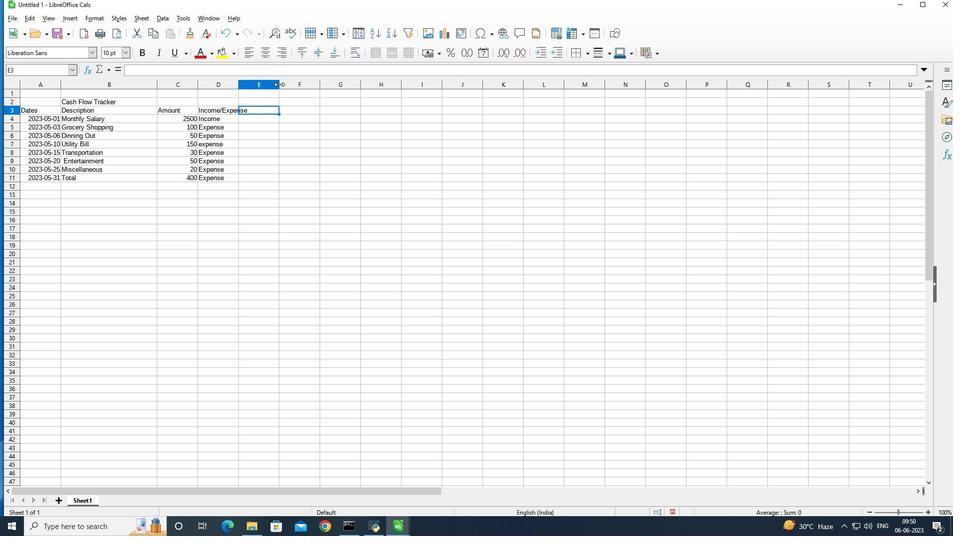 
Action: Mouse moved to (295, 117)
Screenshot: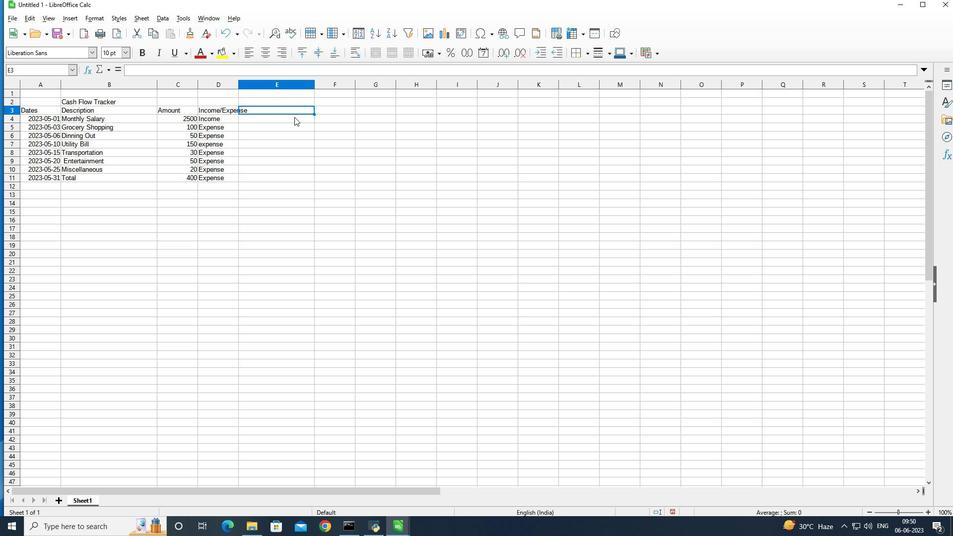 
Action: Key pressed <Key.shift>Balance
Screenshot: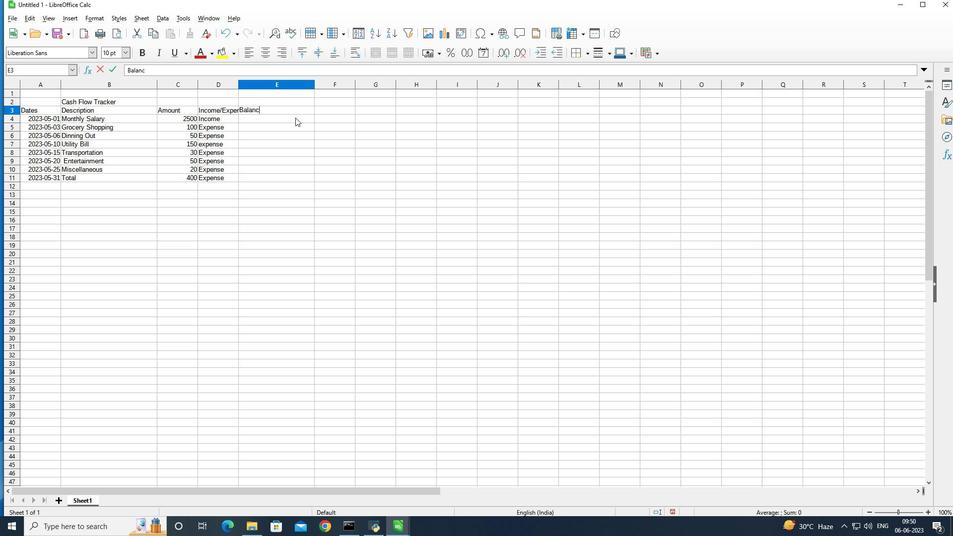
Action: Mouse moved to (295, 118)
Screenshot: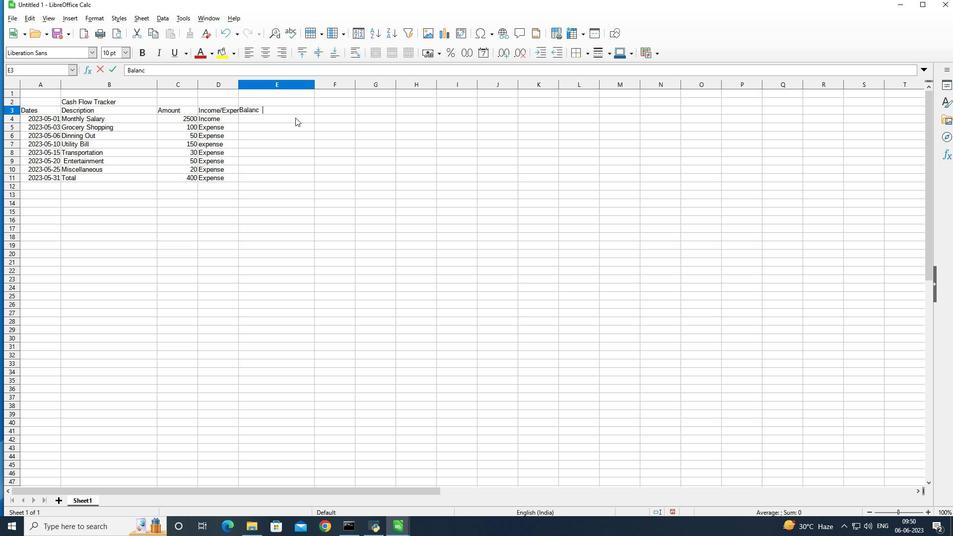 
Action: Key pressed <Key.enter>
Screenshot: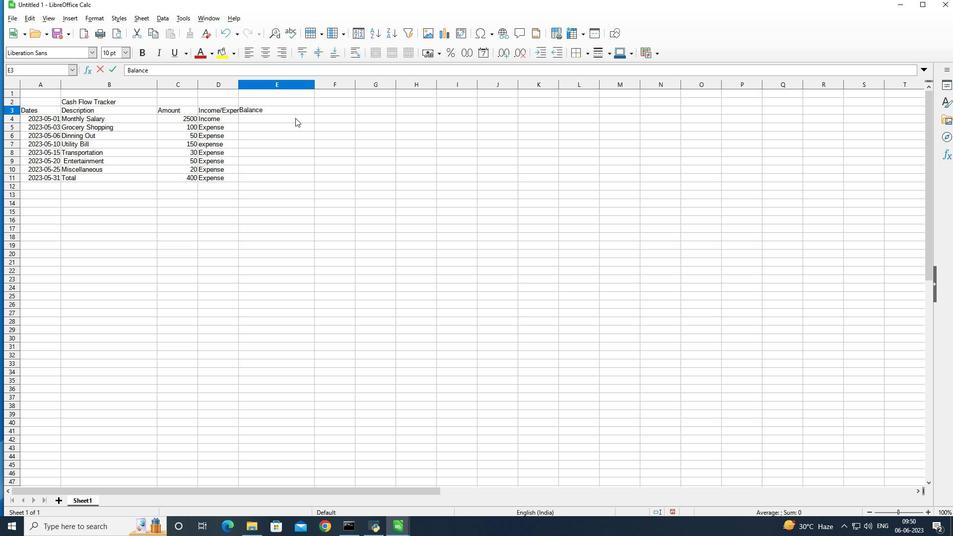 
Action: Mouse moved to (294, 118)
Screenshot: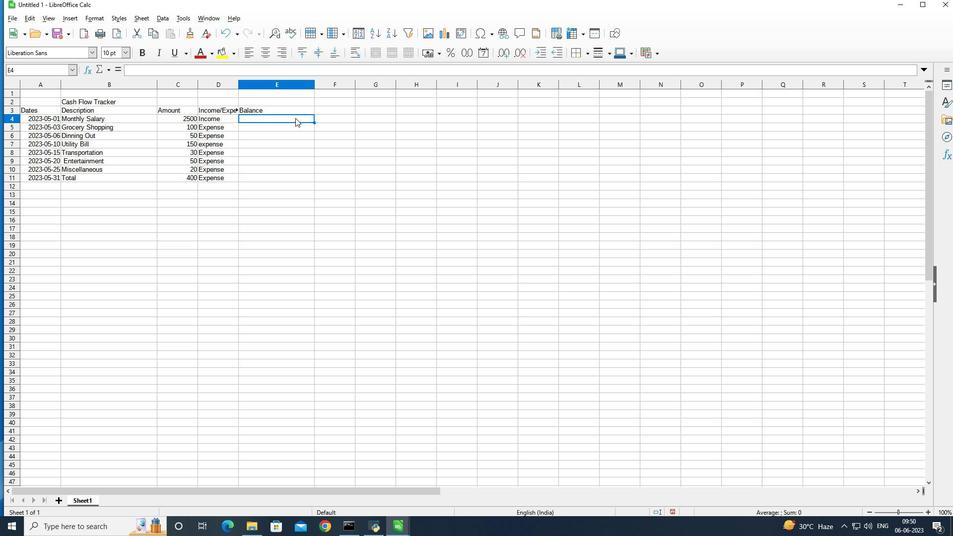 
Action: Key pressed 25
Screenshot: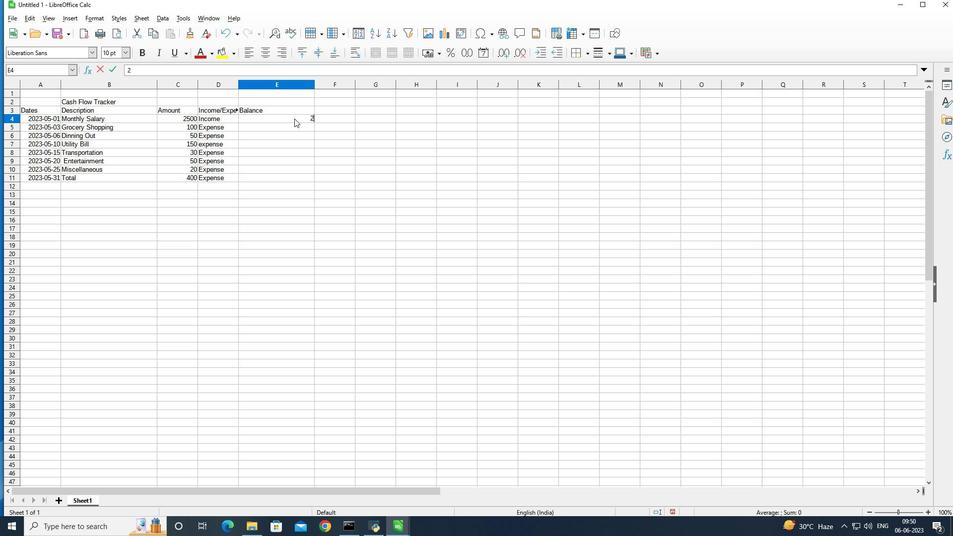 
Action: Mouse moved to (293, 119)
Screenshot: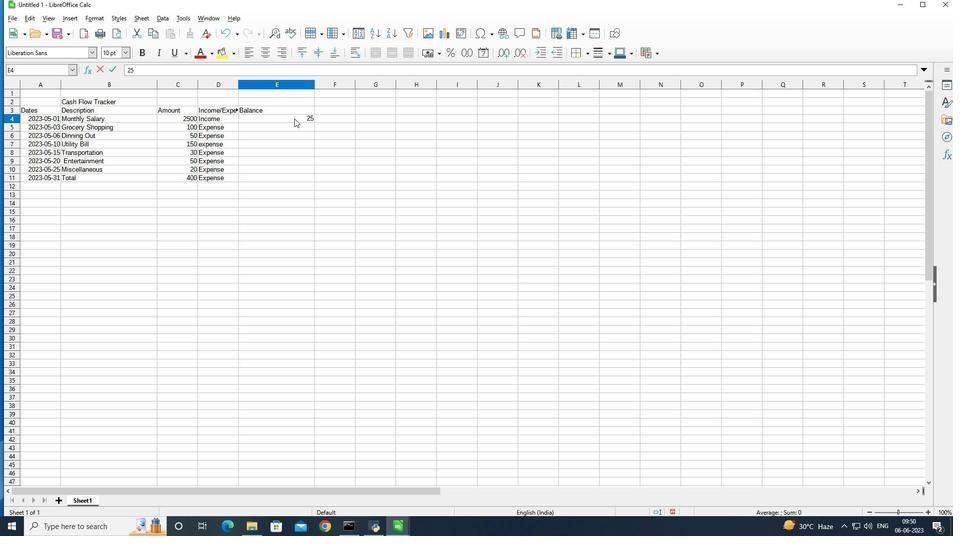 
Action: Key pressed 00<Key.enter>2400<Key.enter>2350<Key.enter>22<Key.enter><Key.up>2200<Key.enter>2170<Key.enter>2100<Key.enter>2120<Key.enter>2100ctrl+S<Key.shift>Attendence<Key.space><Key.shift>Sheet<Key.space>for<Key.space>weekly<Key.space><Key.shift>Tracking<Key.enter>
Screenshot: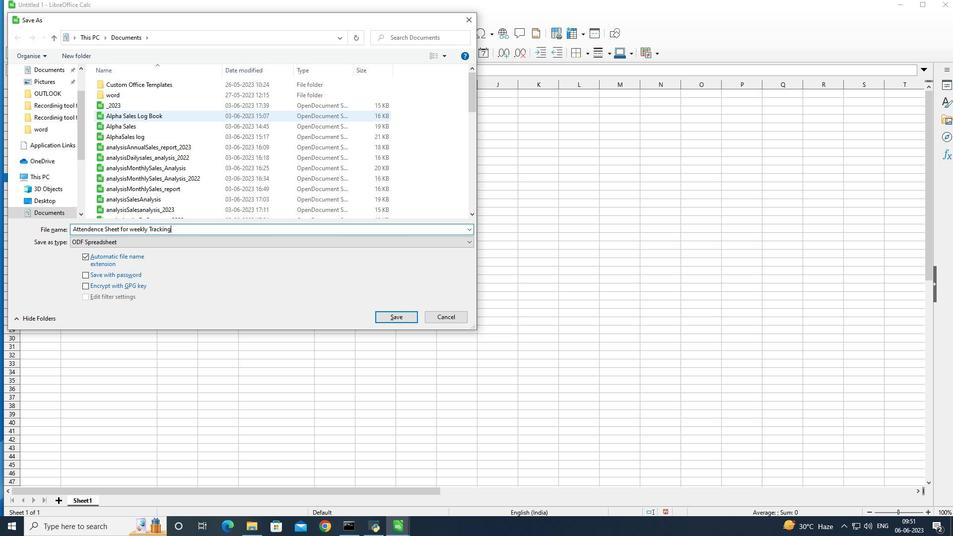 
Action: Mouse moved to (293, 119)
Screenshot: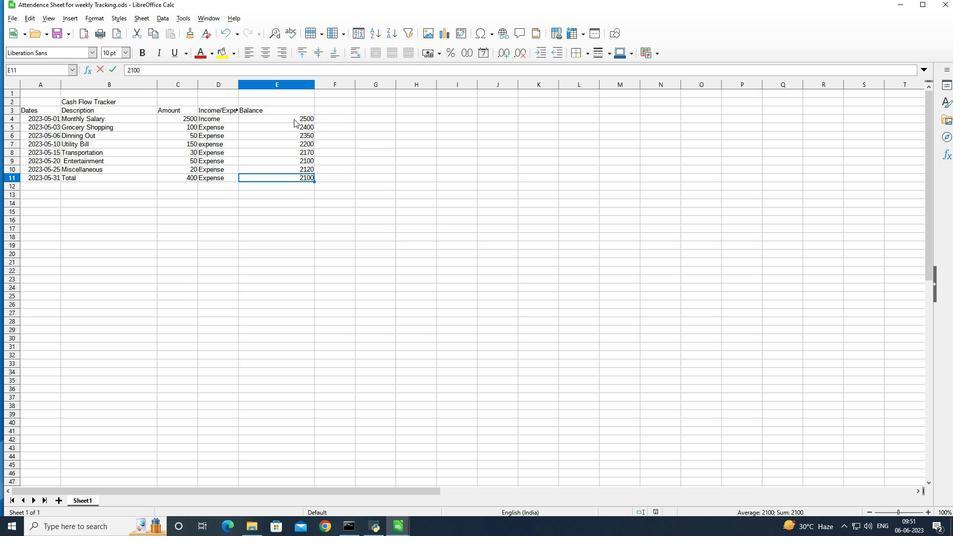
